 Task: Add an event with the title Second Coffee Meeting with Key Industry Influencer, date '2023/10/28', time 8:30 AM to 10:30 AMand add a description: The Trust Fall is a classic team-building exercise that aims to foster trust, communication, and collaboration among team members. The exercise typically involves one person falling backward, with their eyes closed, and trusting that their teammates will catch them and prevent them from hitting the ground.Select event color  Tomato . Add location for the event as: Geneva, Switzerland, logged in from the account softage.8@softage.netand send the event invitation to softage.1@softage.net and softage.2@softage.net. Set a reminder for the event Doesn't repeat
Action: Mouse moved to (61, 122)
Screenshot: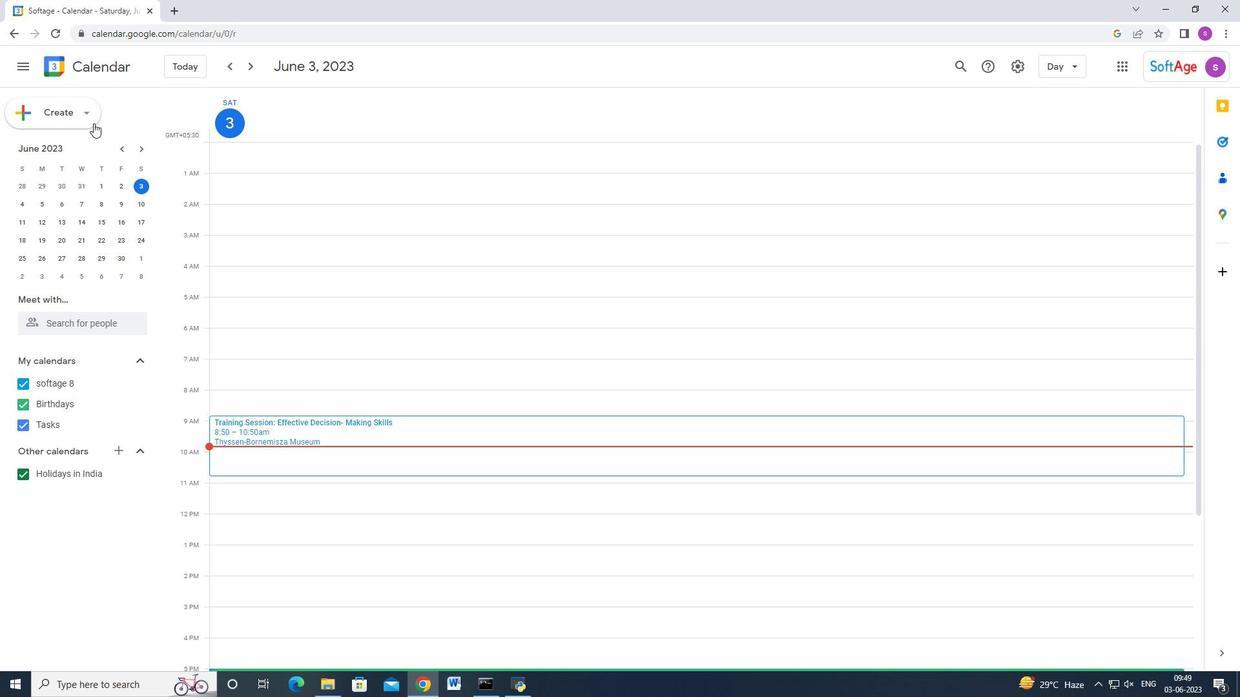 
Action: Mouse pressed left at (61, 122)
Screenshot: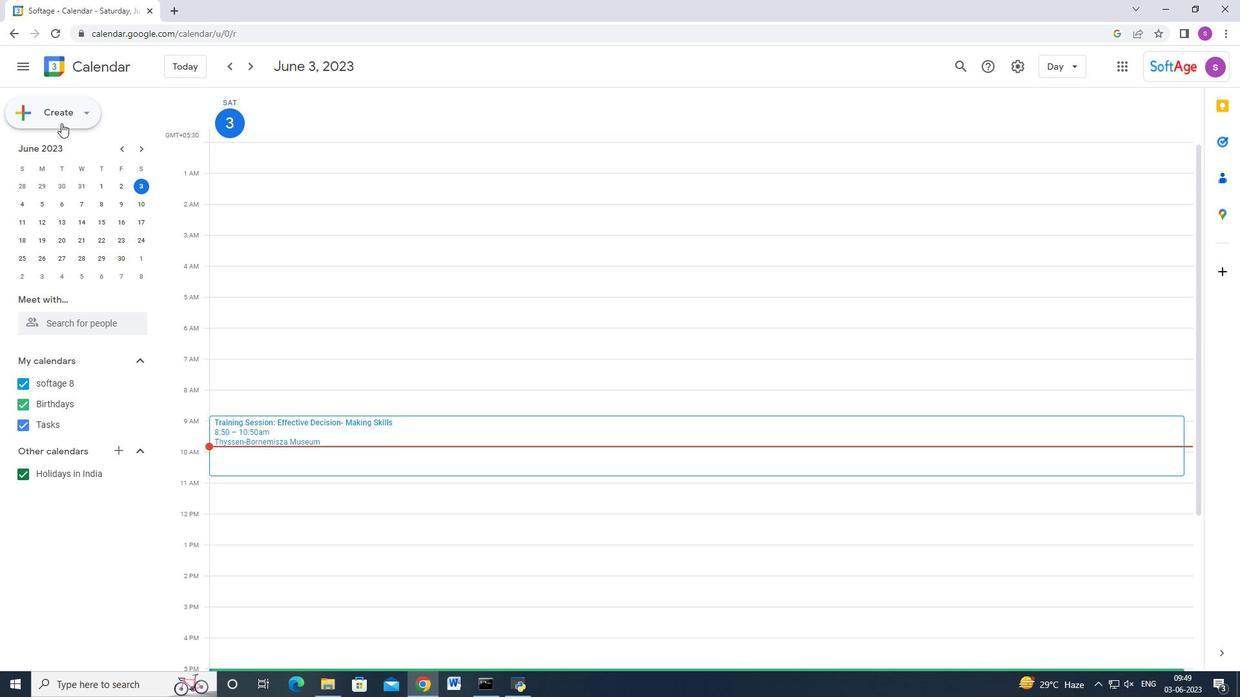 
Action: Mouse moved to (49, 141)
Screenshot: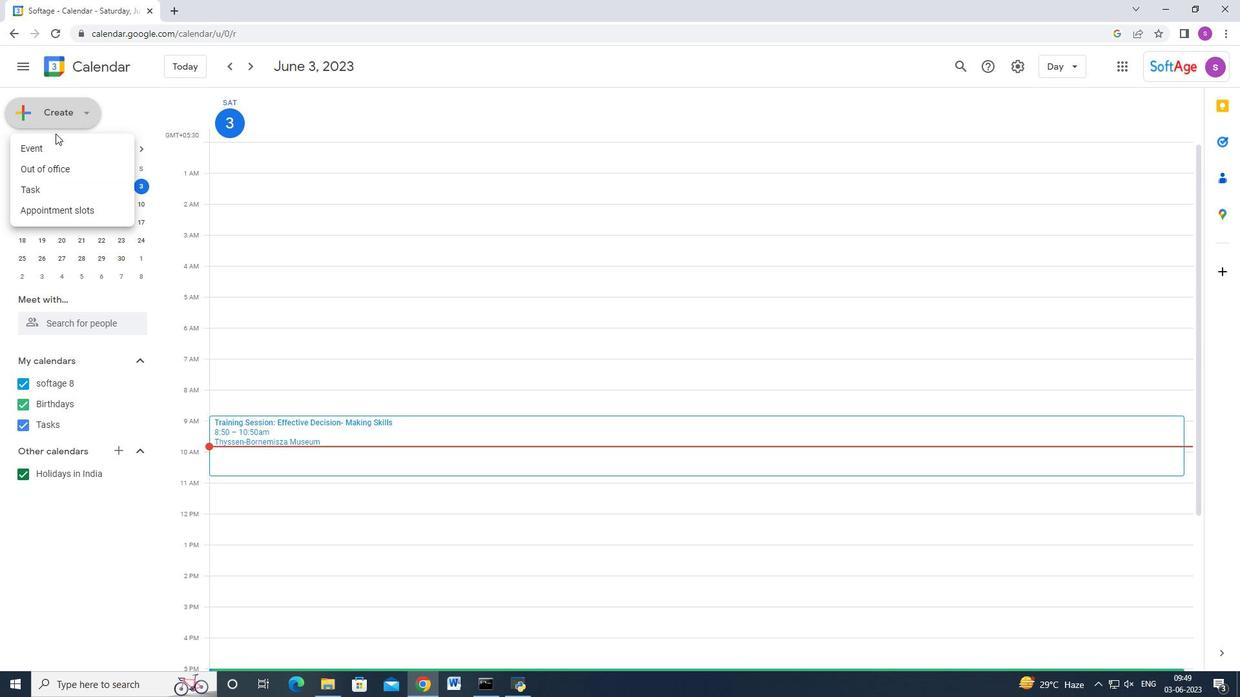 
Action: Mouse pressed left at (49, 141)
Screenshot: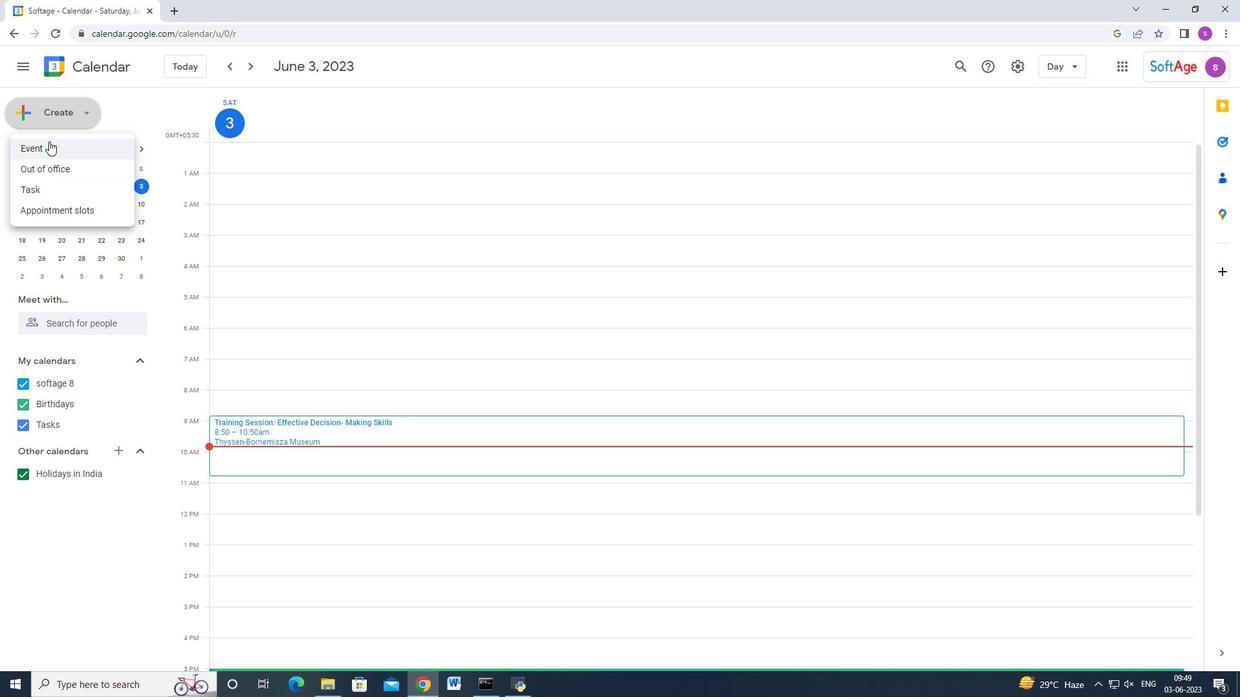 
Action: Mouse moved to (714, 512)
Screenshot: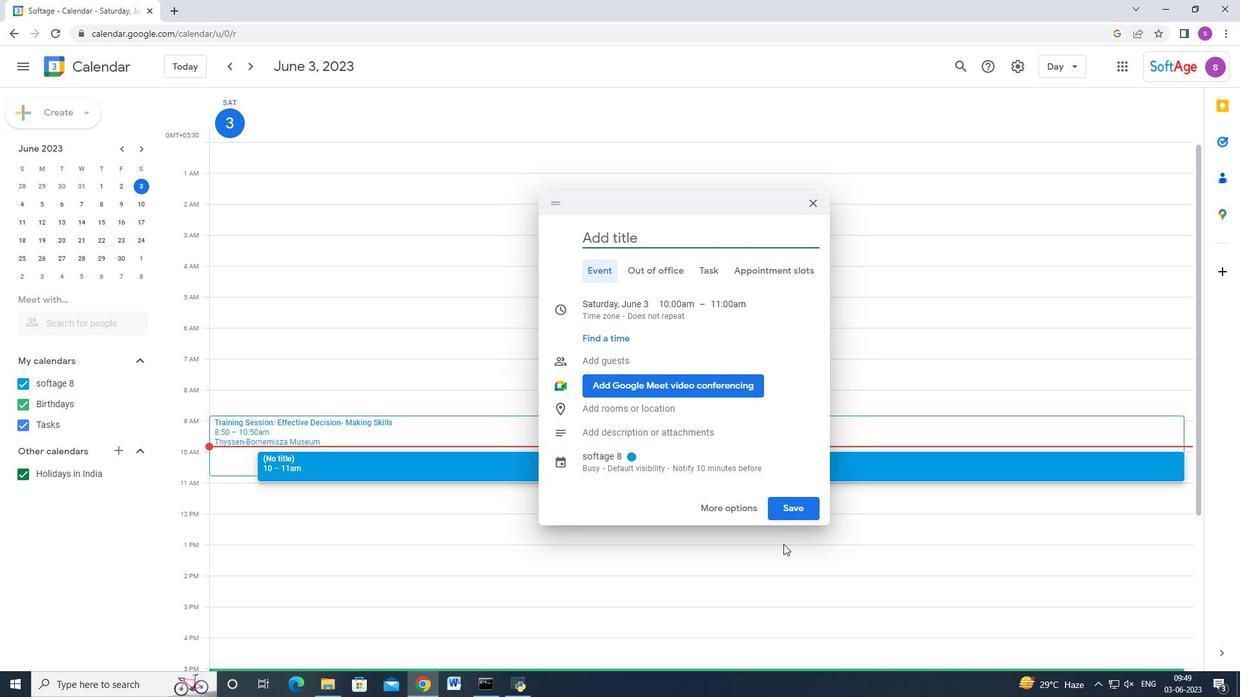 
Action: Mouse pressed left at (714, 512)
Screenshot: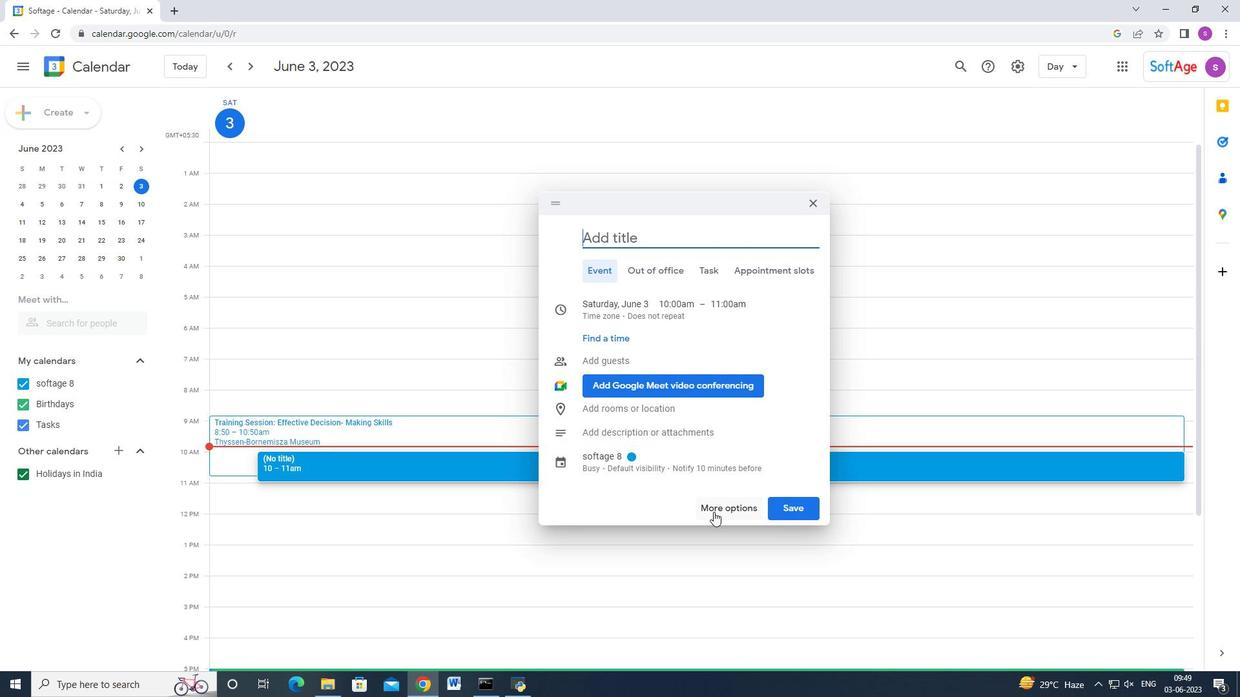 
Action: Mouse moved to (363, 51)
Screenshot: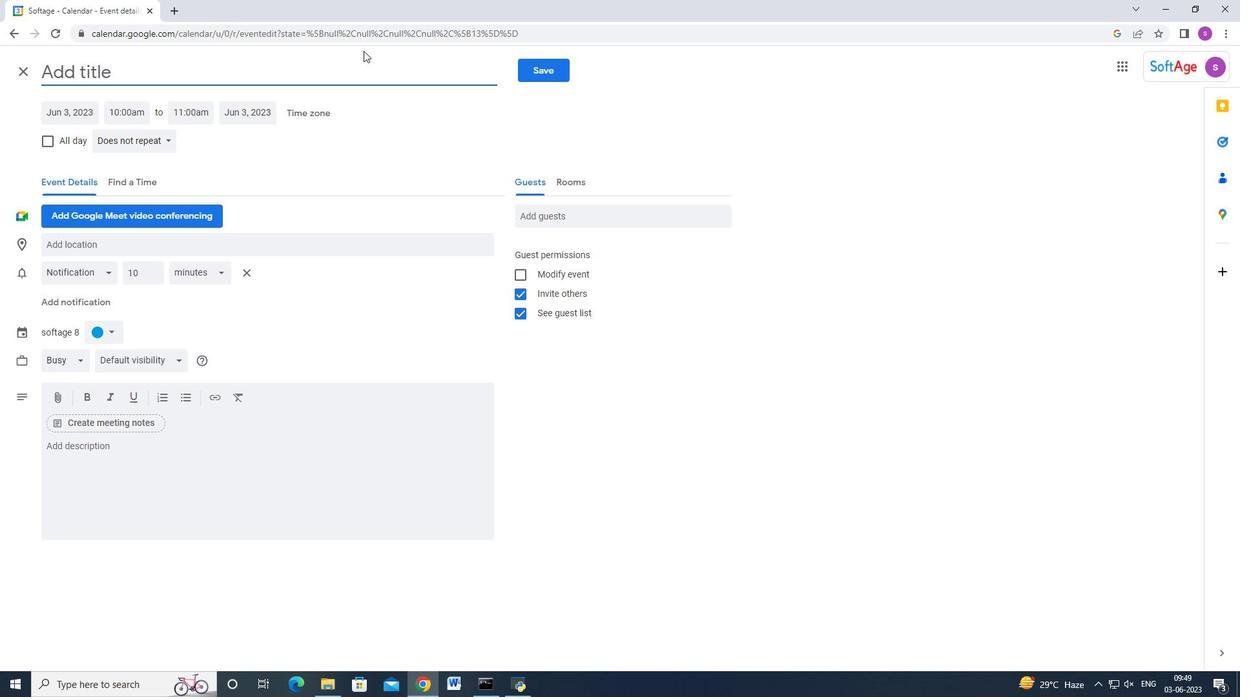 
Action: Key pressed <Key.shift_r>Second<Key.space><Key.shift>Coffee<Key.space><Key.shift>Meeting<Key.space>with<Key.space><Key.shift>Key<Key.space><Key.shift>Industry<Key.space><Key.shift>Influencer
Screenshot: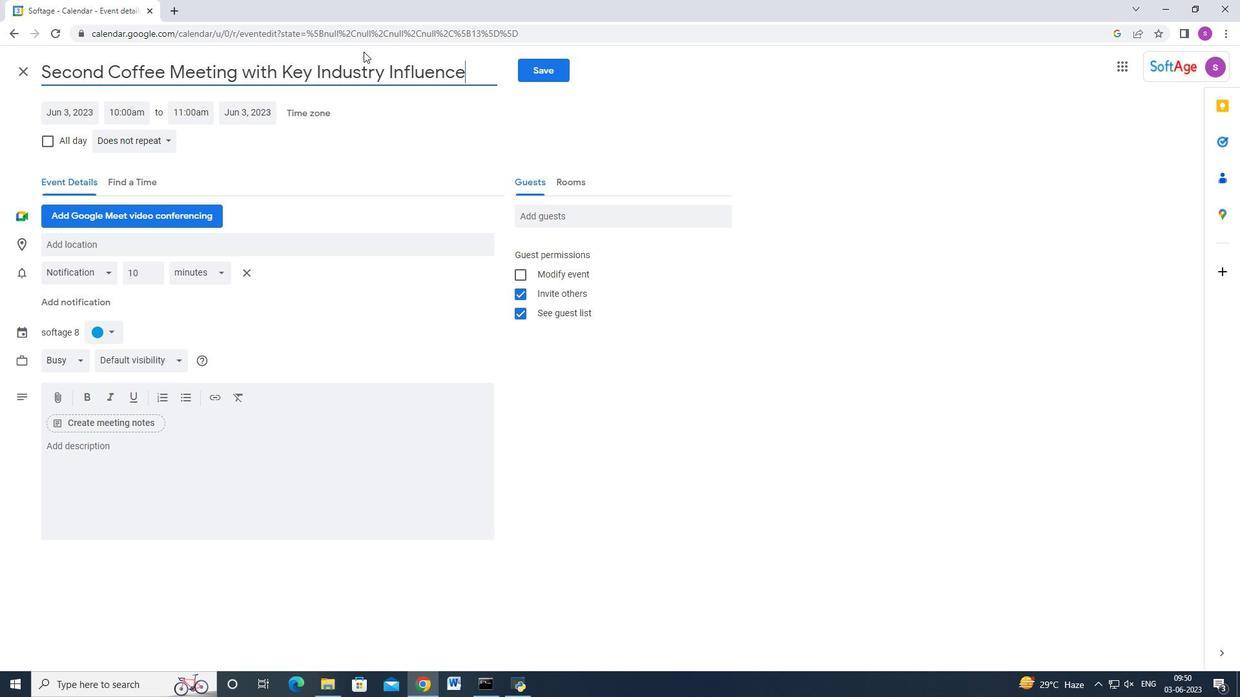 
Action: Mouse moved to (82, 113)
Screenshot: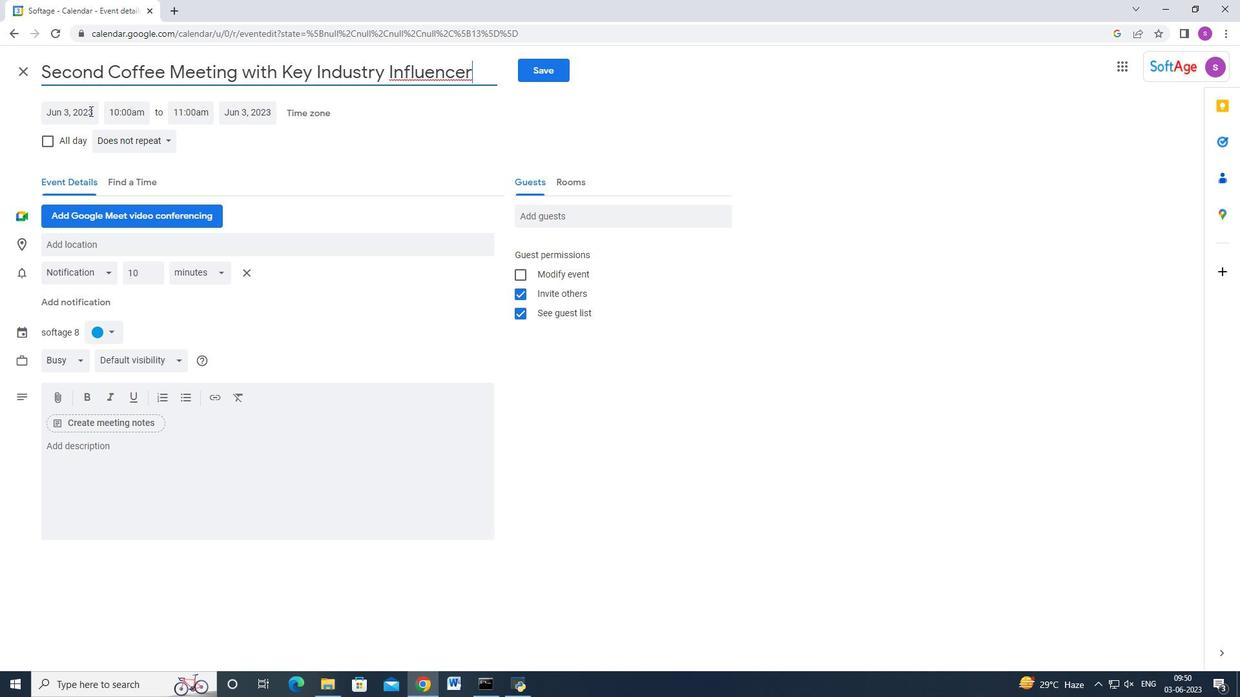 
Action: Mouse pressed left at (82, 113)
Screenshot: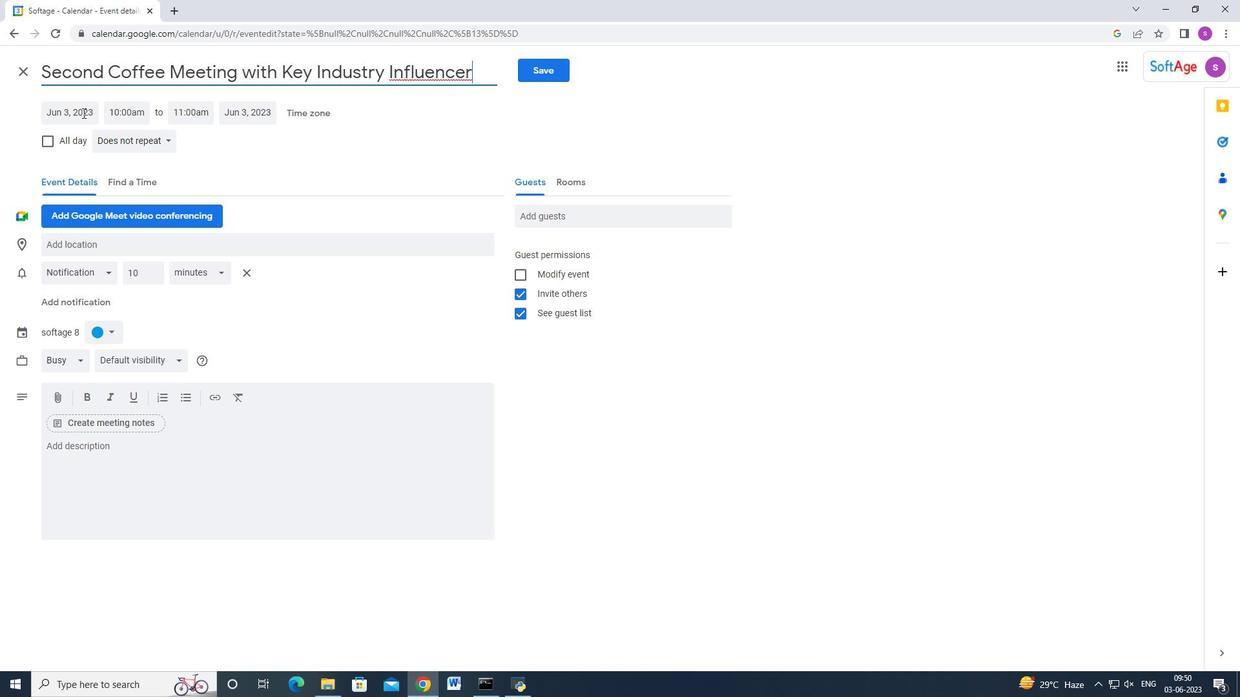 
Action: Mouse moved to (198, 143)
Screenshot: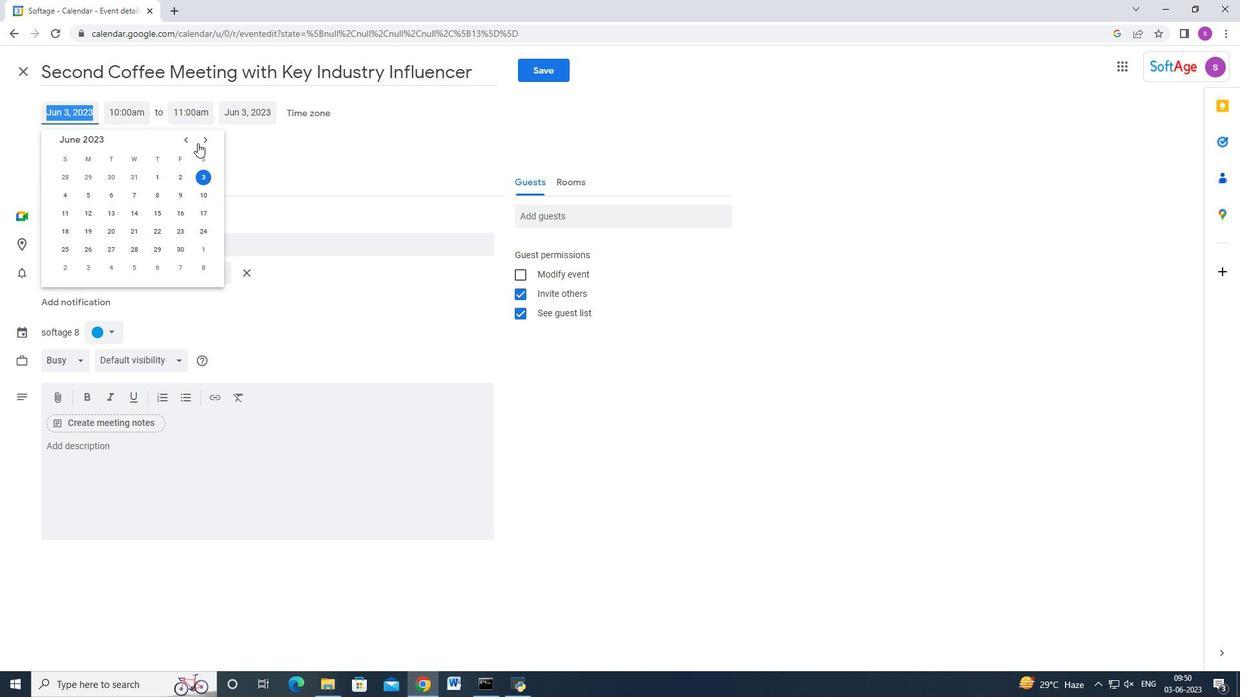 
Action: Mouse pressed left at (198, 143)
Screenshot: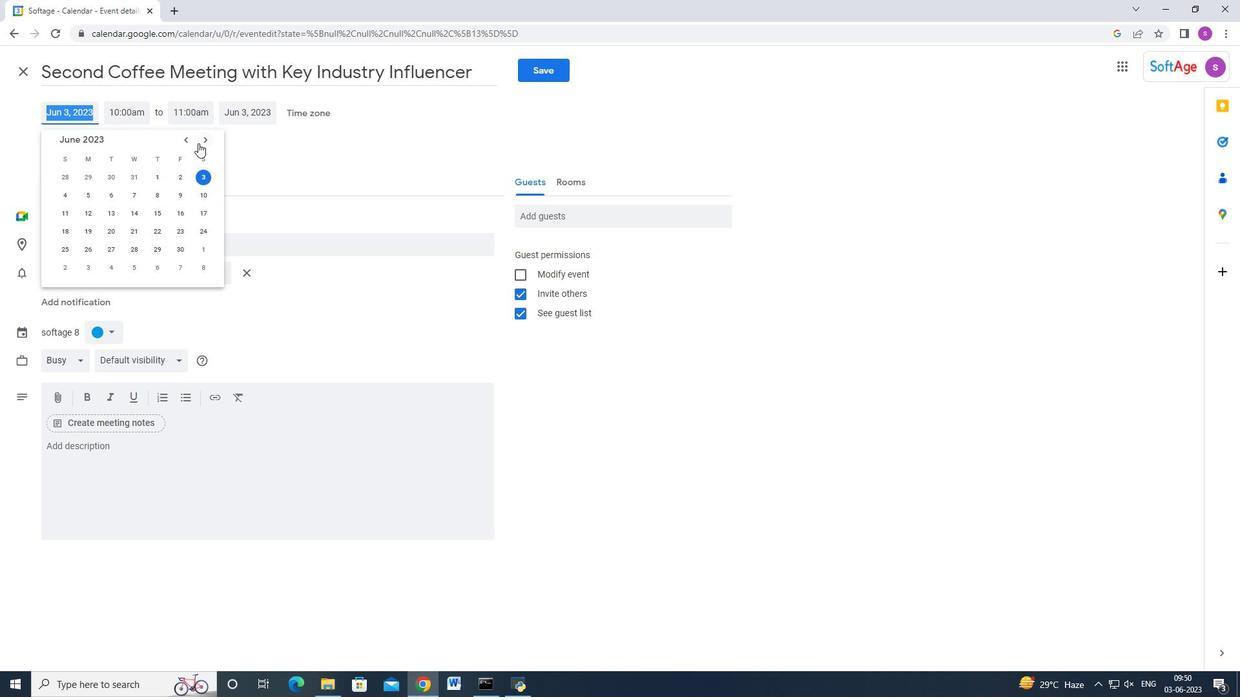 
Action: Mouse moved to (199, 143)
Screenshot: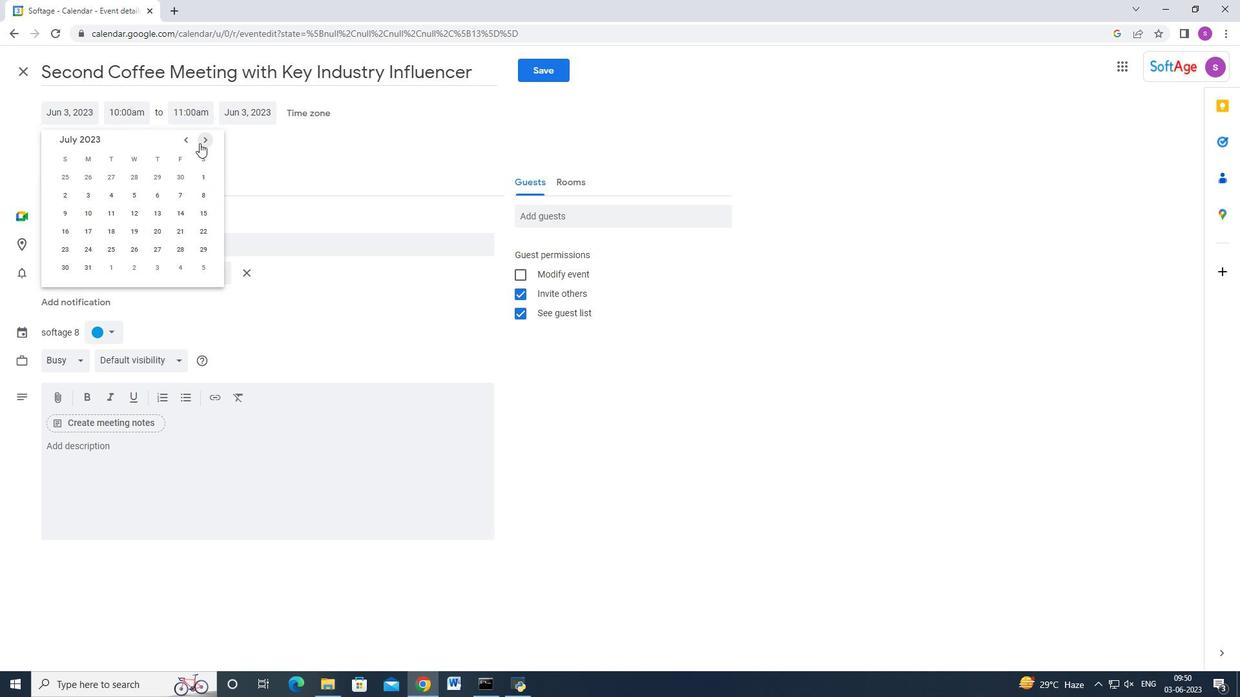 
Action: Mouse pressed left at (199, 143)
Screenshot: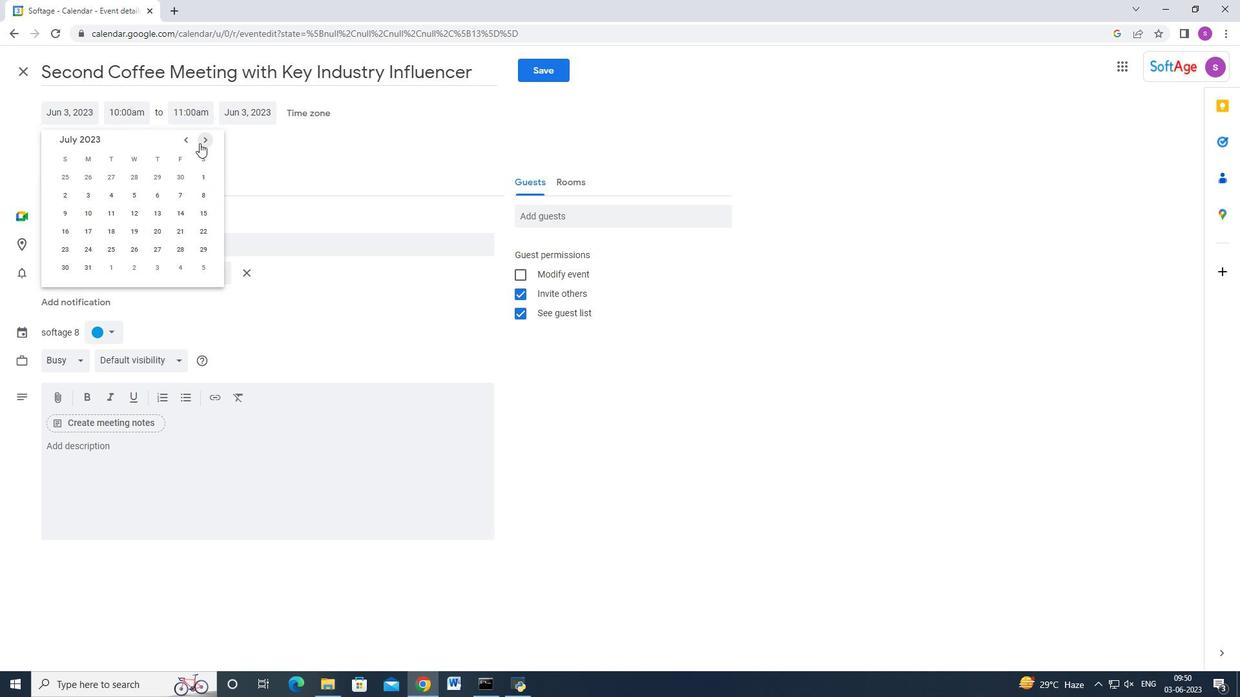 
Action: Mouse moved to (200, 143)
Screenshot: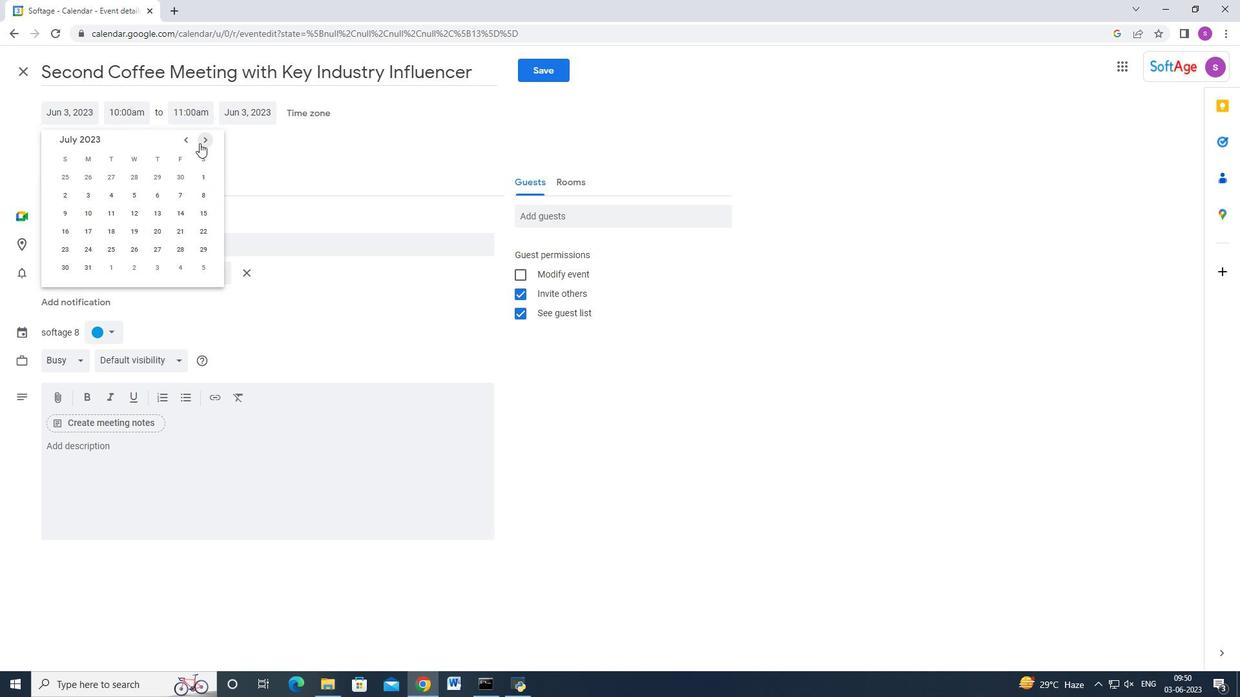 
Action: Mouse pressed left at (200, 143)
Screenshot: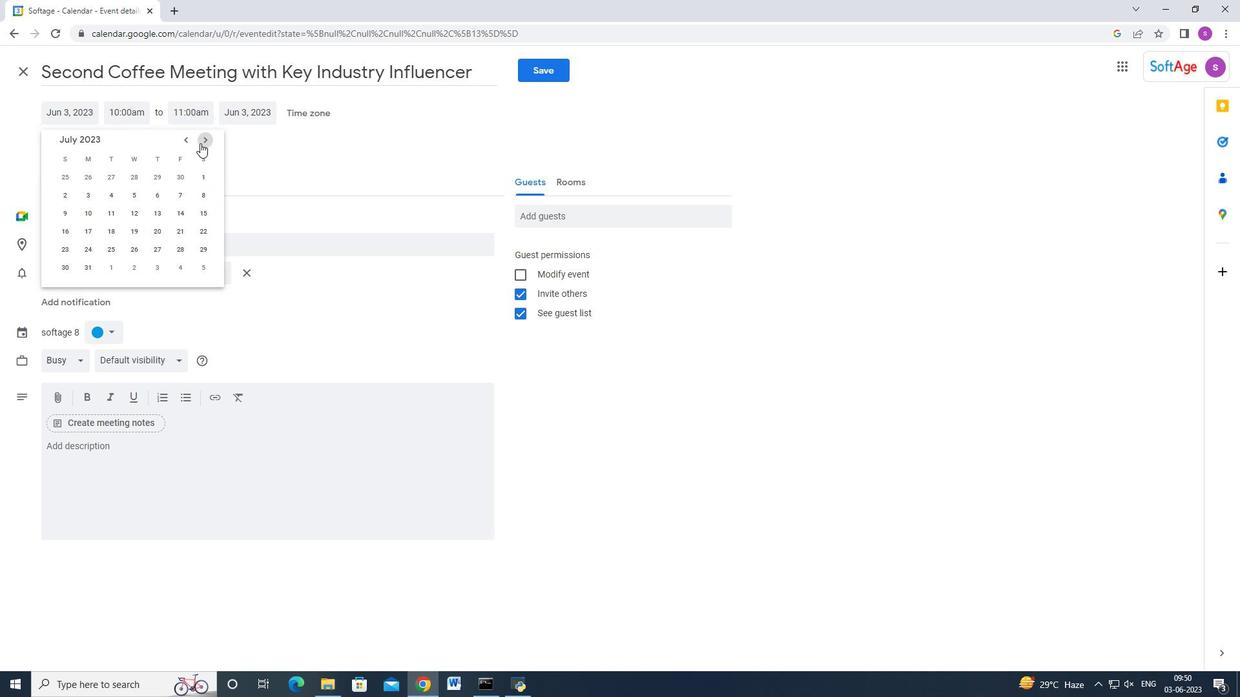 
Action: Mouse pressed left at (200, 143)
Screenshot: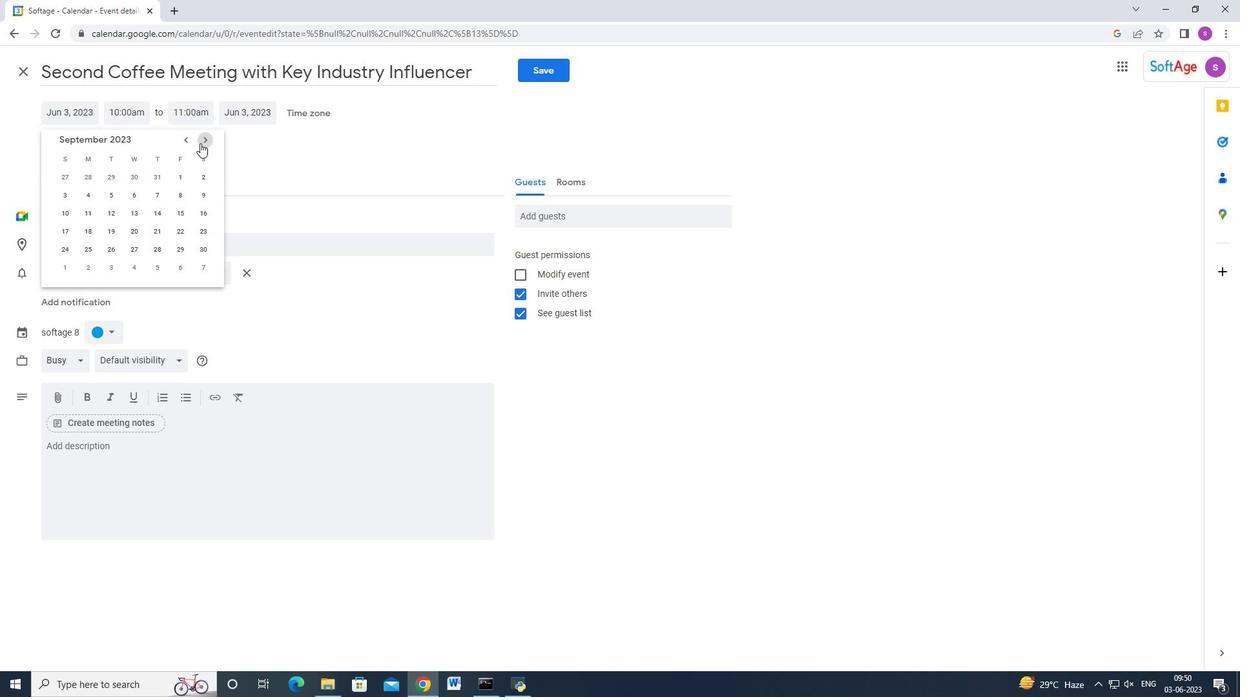
Action: Mouse moved to (209, 228)
Screenshot: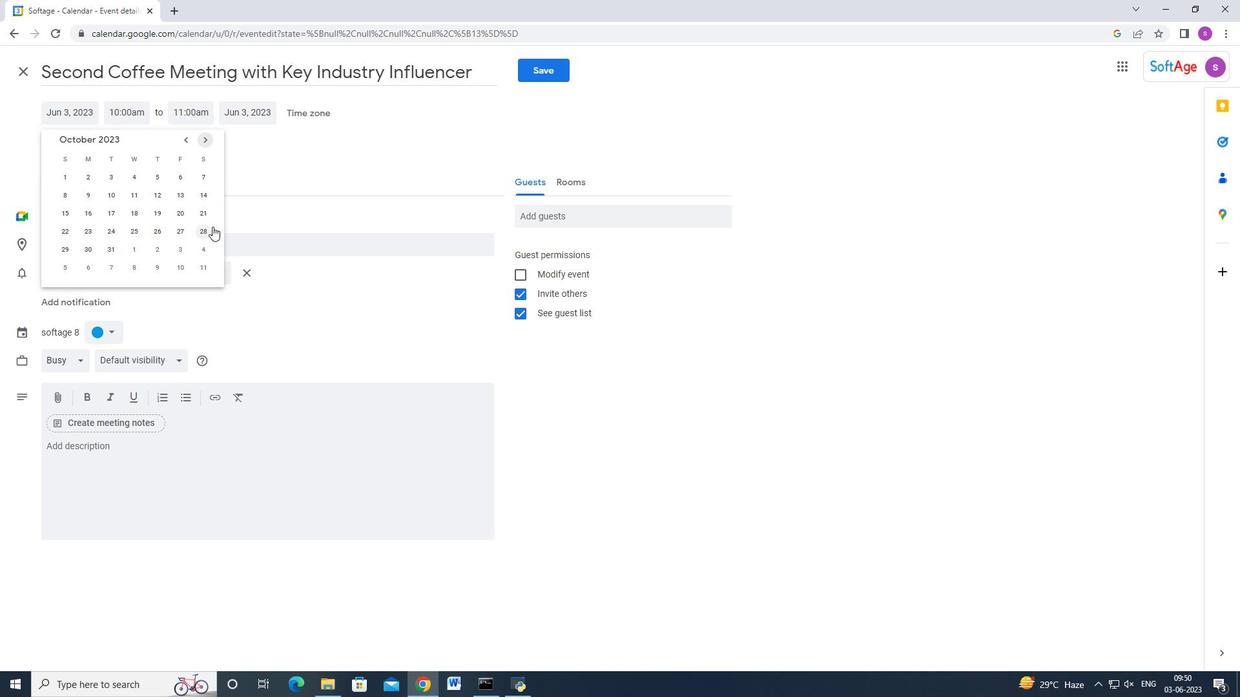 
Action: Mouse pressed left at (209, 228)
Screenshot: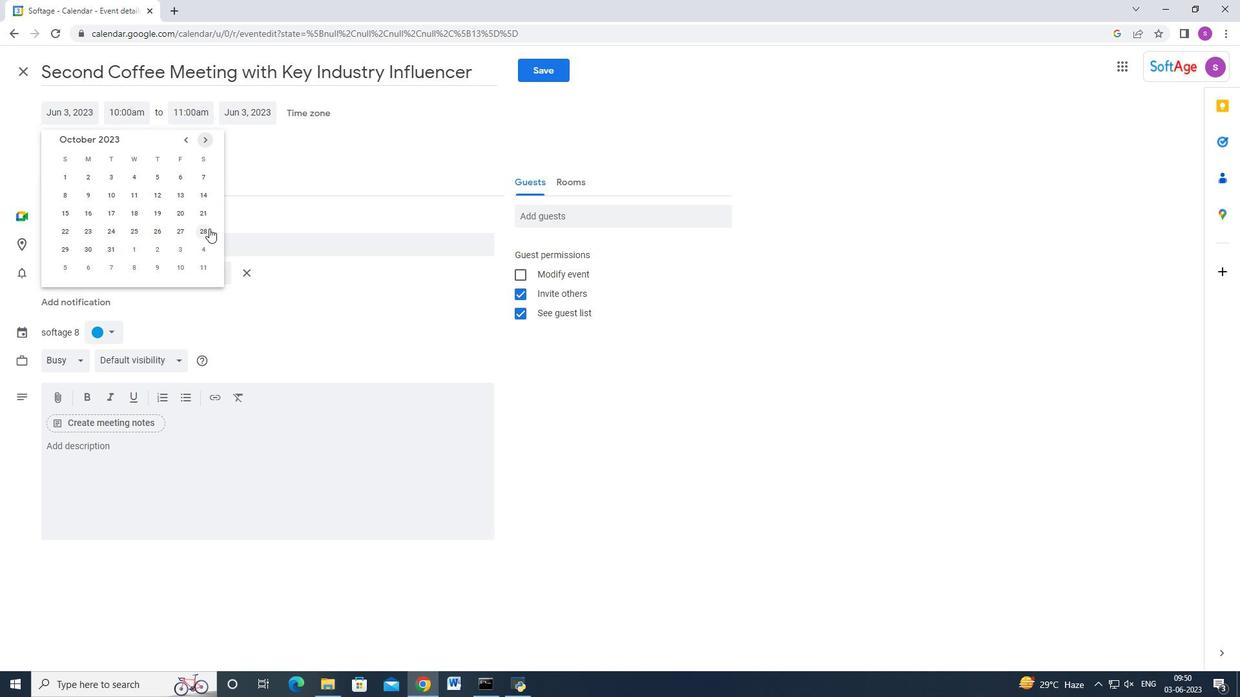 
Action: Mouse moved to (137, 113)
Screenshot: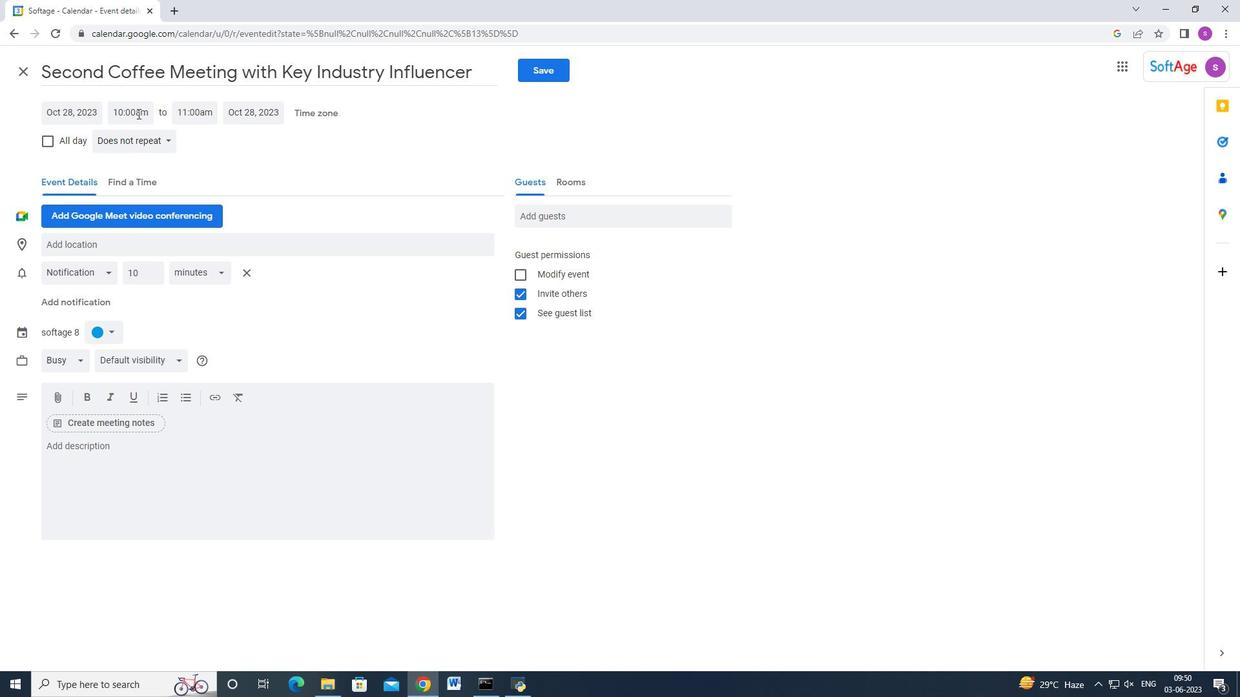 
Action: Mouse pressed left at (137, 113)
Screenshot: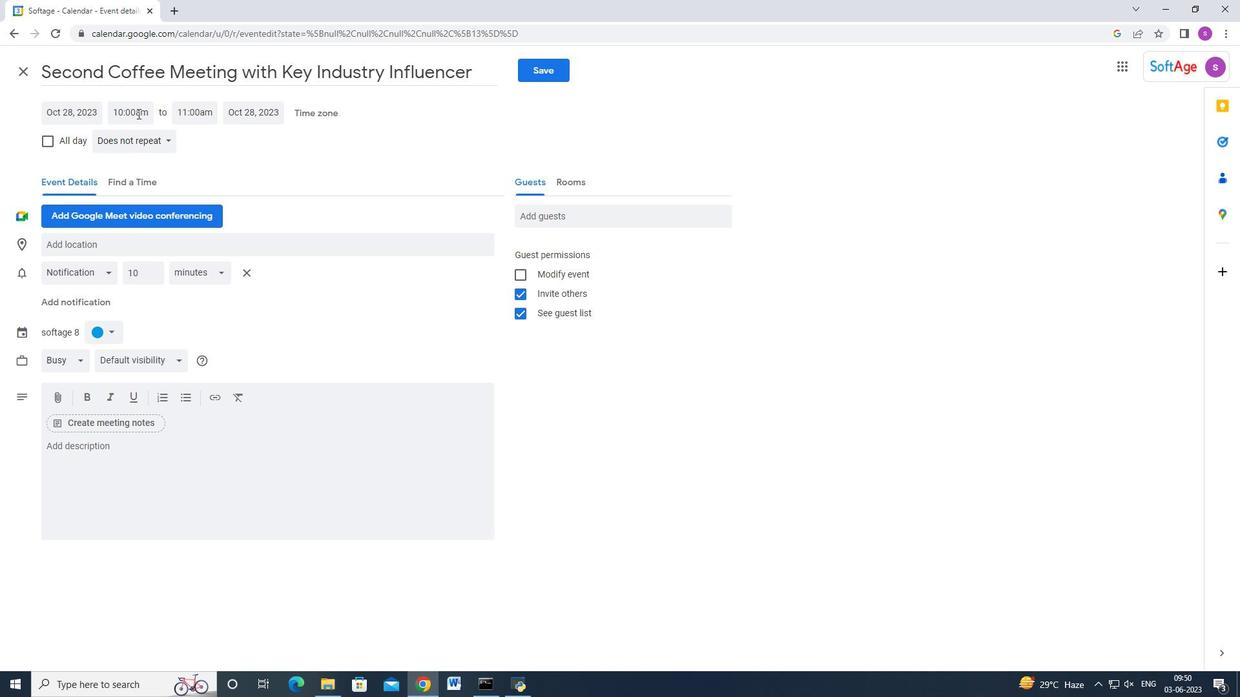 
Action: Key pressed 8<Key.shift>:40<Key.backspace><Key.backspace>30am<Key.enter><Key.tab>10<Key.shift>:40<Key.backspace><Key.backspace>30am<Key.enter>
Screenshot: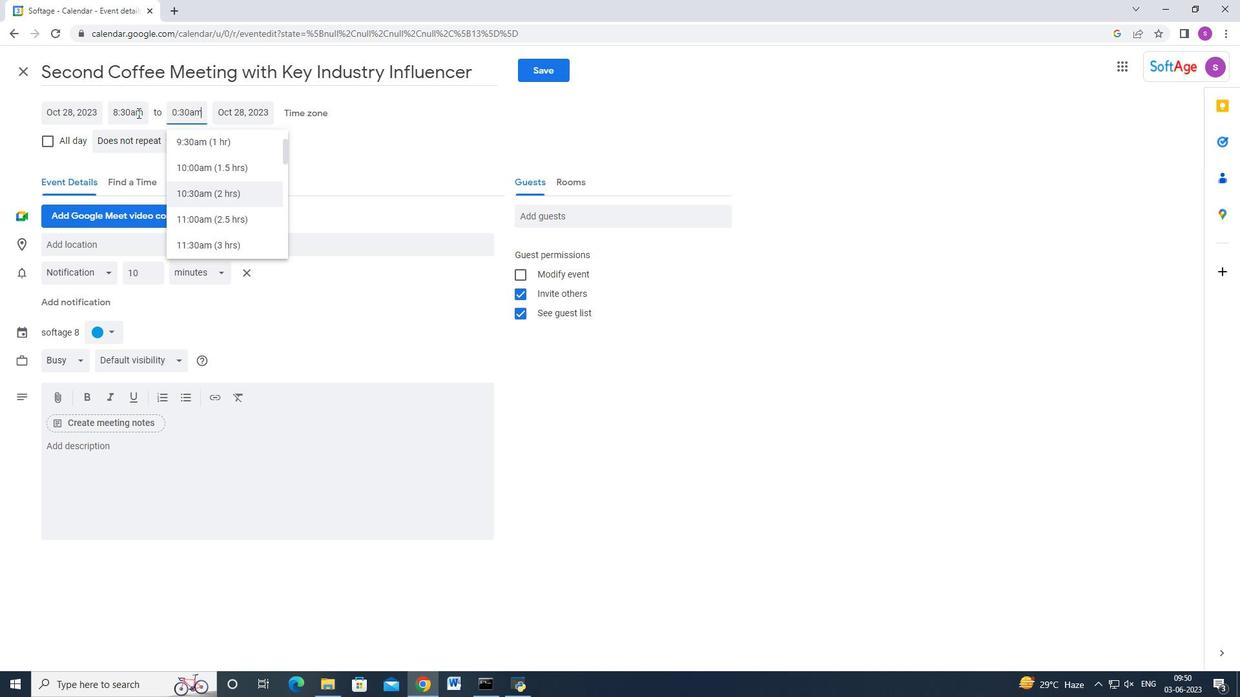 
Action: Mouse moved to (199, 450)
Screenshot: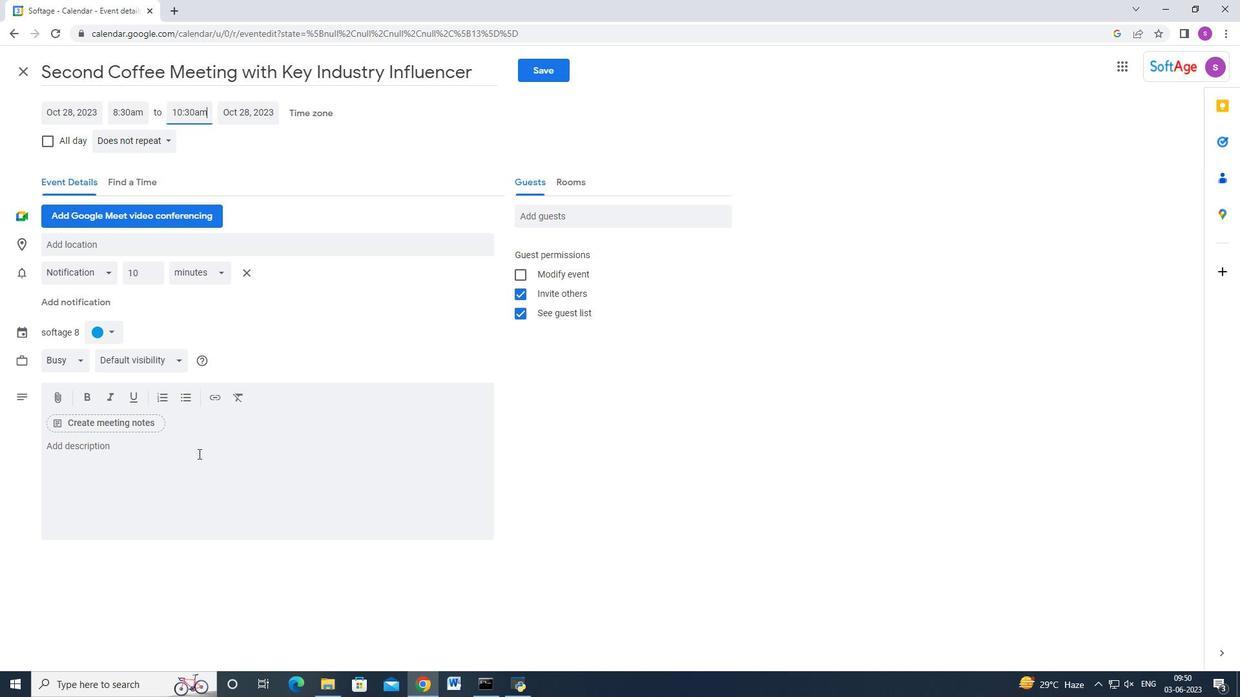 
Action: Mouse pressed left at (199, 450)
Screenshot: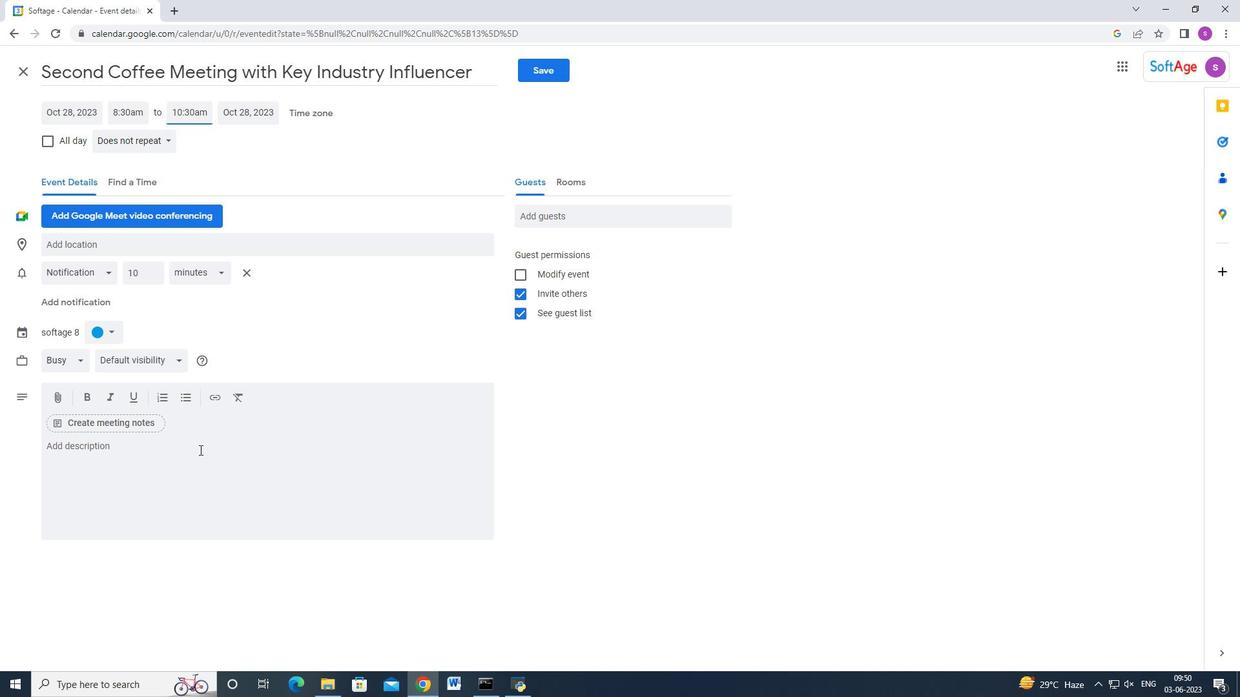 
Action: Key pressed <Key.shift>The<Key.space><Key.shift>Trust<Key.space><Key.shift><Key.shift>G<Key.backspace><Key.shift>Fall<Key.space>is<Key.space>a<Key.space>classic<Key.space>team-building<Key.space>exercise<Key.space>that<Key.space>aims<Key.space>to<Key.space>foster<Key.space>trust,<Key.space>communication,<Key.space>and<Key.space>collaboration<Key.space>among<Key.space>team<Key.space>members.<Key.space><Key.shift>th<Key.backspace><Key.backspace><Key.shift><Key.shift><Key.shift><Key.shift><Key.shift><Key.shift><Key.shift><Key.shift><Key.shift><Key.shift><Key.shift><Key.shift><Key.shift><Key.shift><Key.shift><Key.shift><Key.shift><Key.shift><Key.shift><Key.shift>The<Key.space>exercise<Key.space>typically<Key.space>involves<Key.space>one<Key.space>person<Key.space>falling<Key.space>backward,<Key.space>with<Key.space>their<Key.space>eyes<Key.space>closed,<Key.space>and<Key.space>trusting<Key.space>that<Key.space>their<Key.space>teama<Key.backspace>mates<Key.space>will<Key.space>catch<Key.space>them<Key.space>and<Key.space>prevent<Key.space>them<Key.space>from<Key.space>hitting<Key.space>the<Key.space>ground.<Key.space>
Screenshot: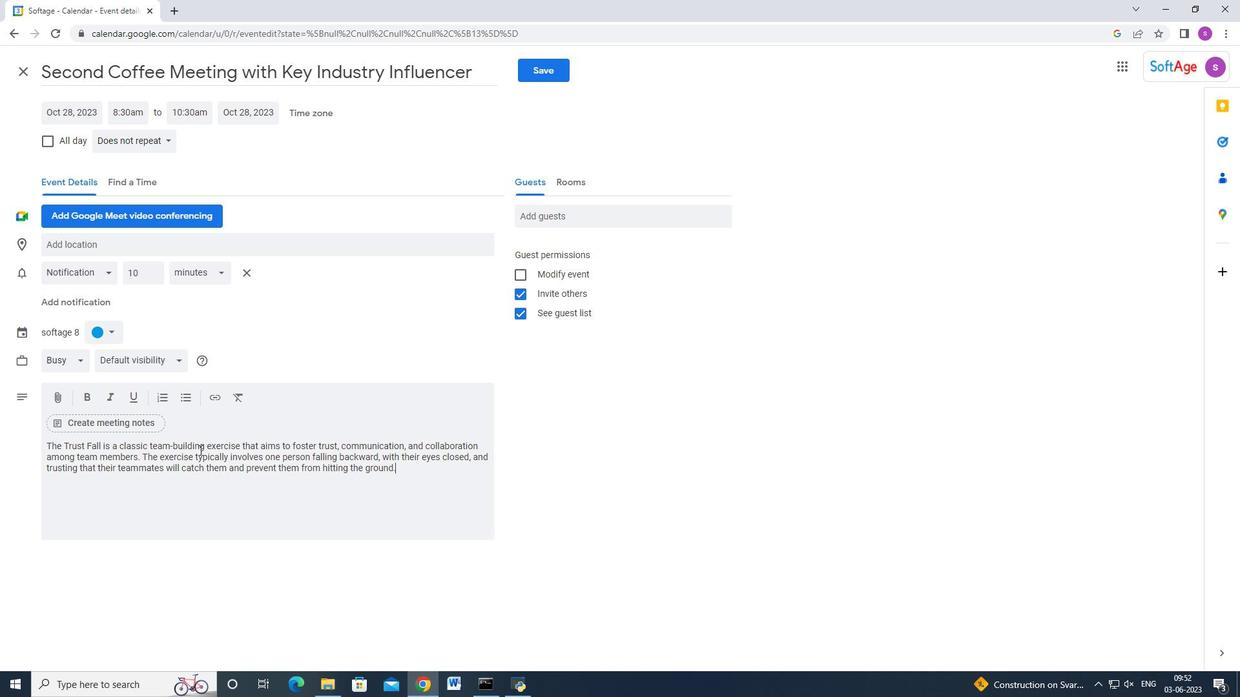 
Action: Mouse moved to (99, 337)
Screenshot: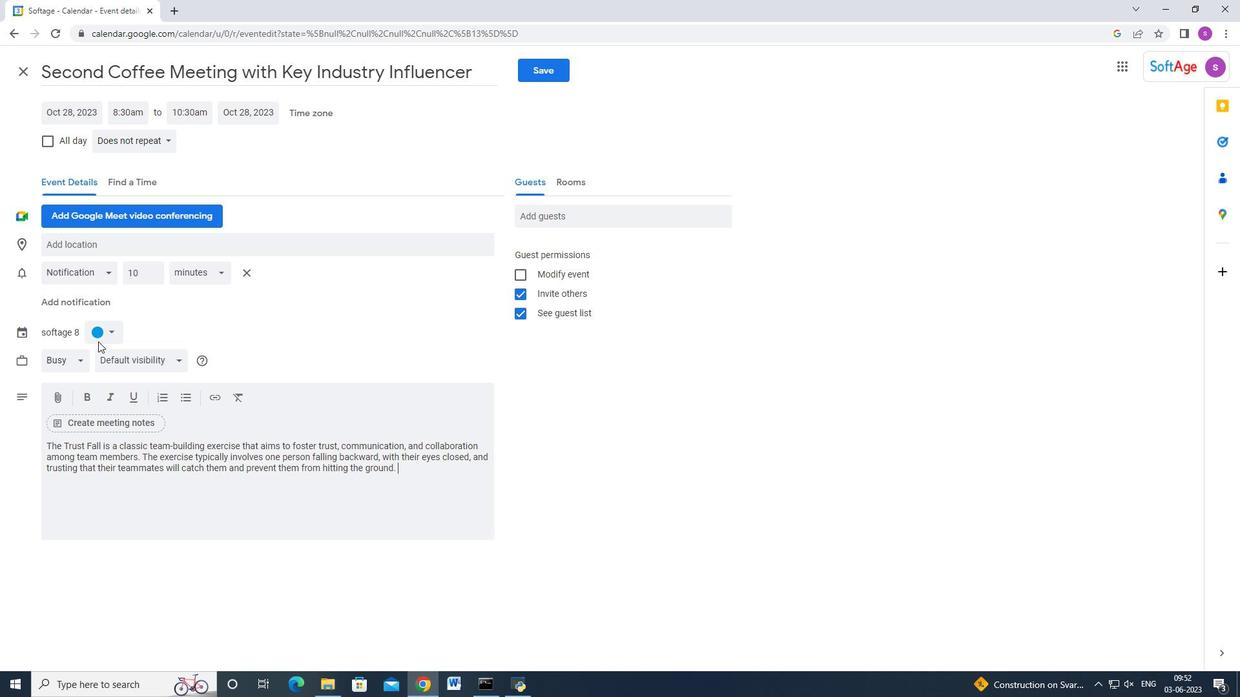 
Action: Mouse pressed left at (99, 337)
Screenshot: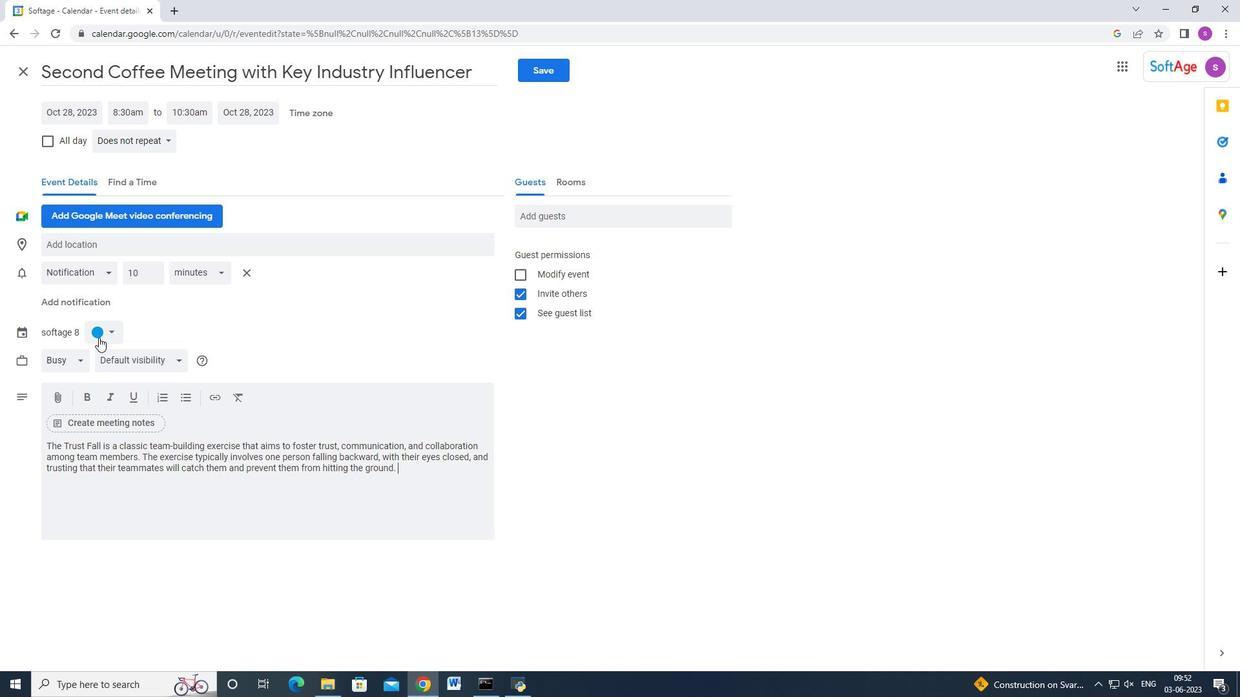 
Action: Mouse moved to (98, 332)
Screenshot: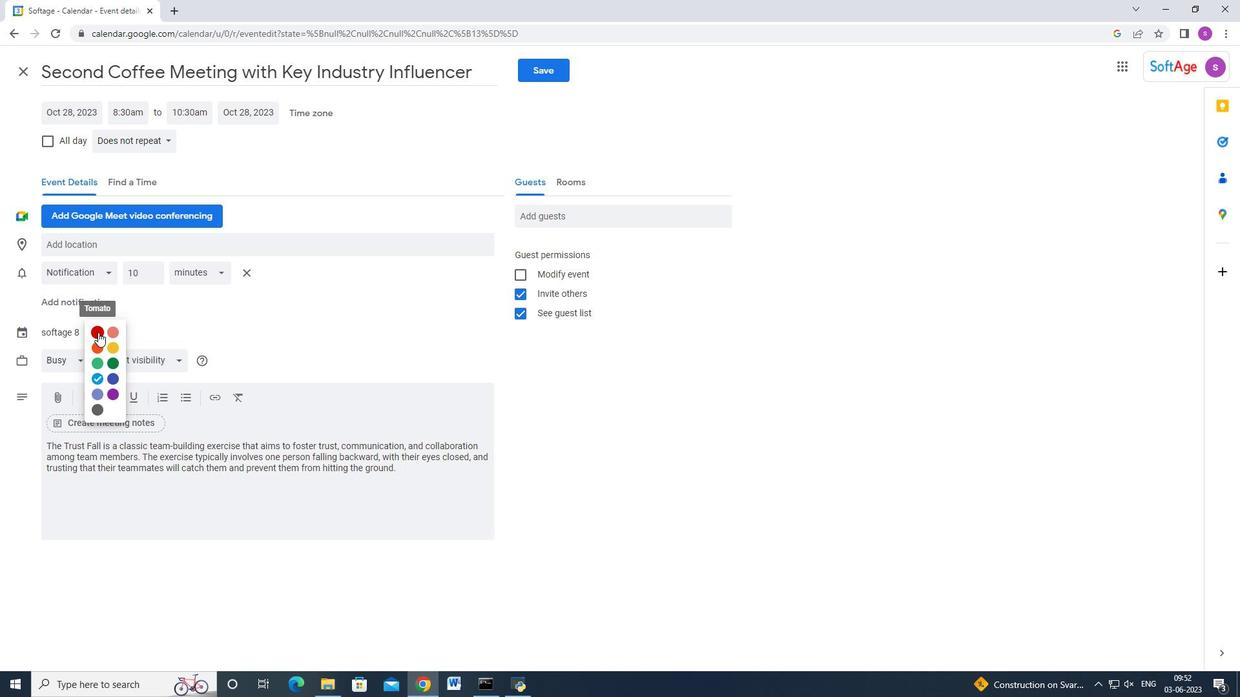 
Action: Mouse pressed left at (98, 332)
Screenshot: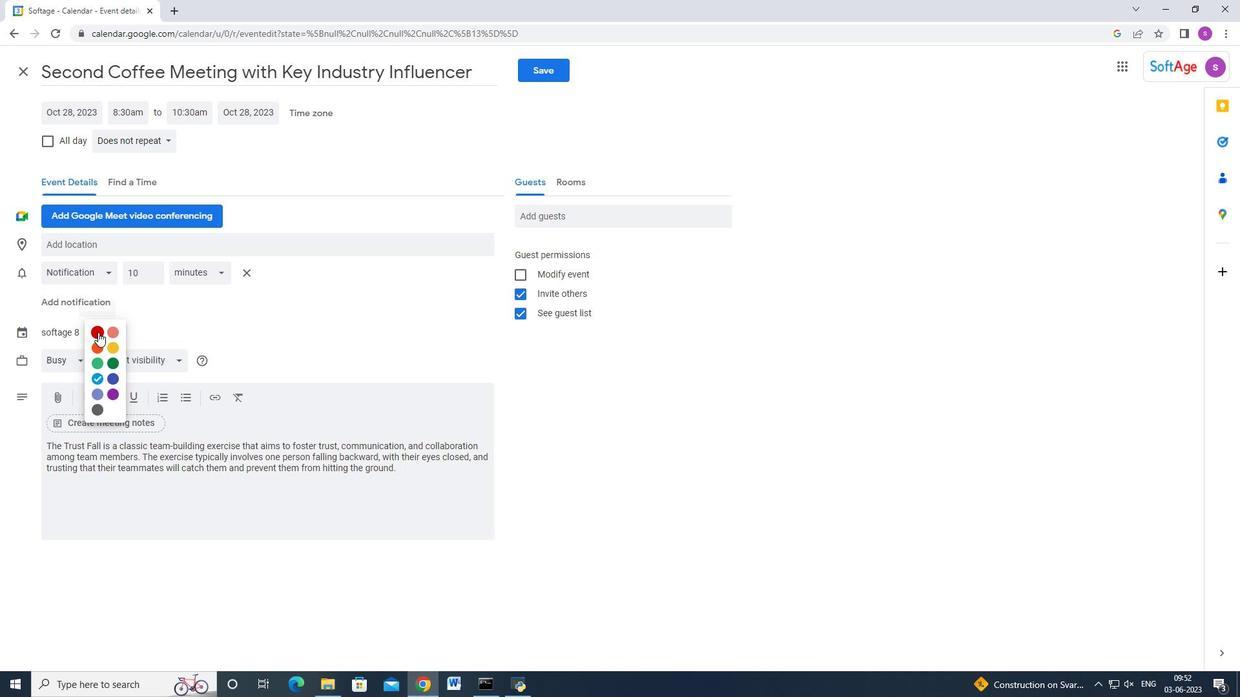
Action: Mouse moved to (347, 249)
Screenshot: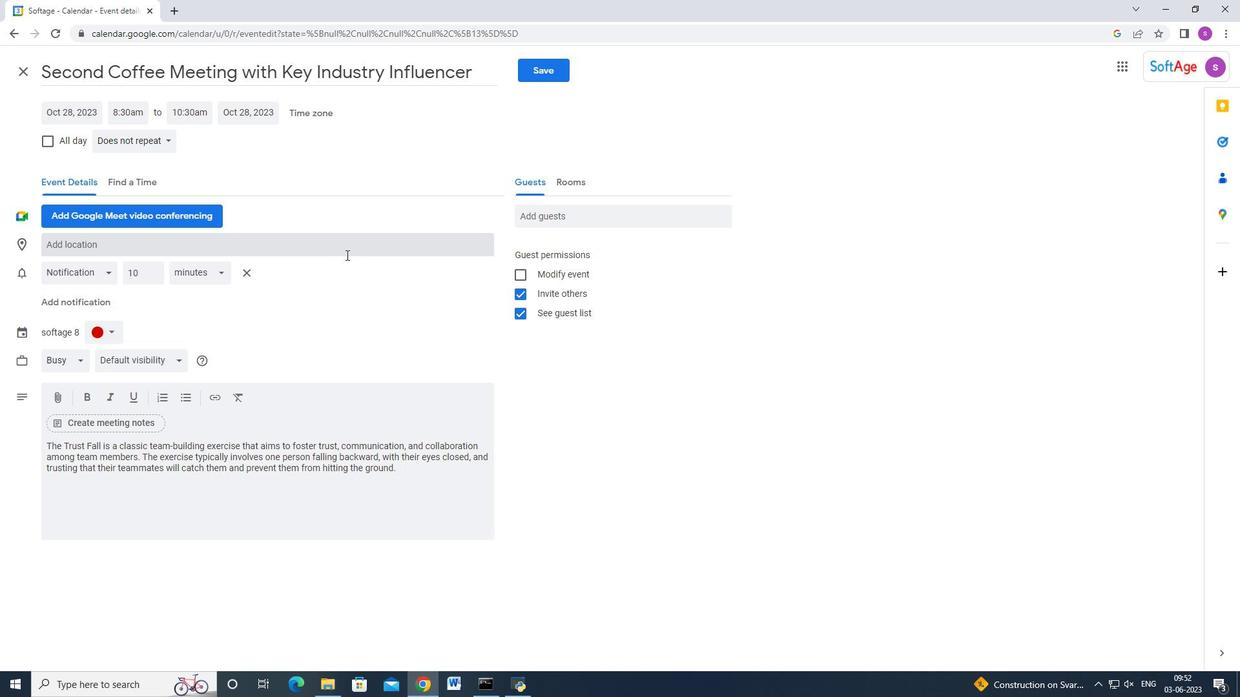 
Action: Mouse pressed left at (347, 249)
Screenshot: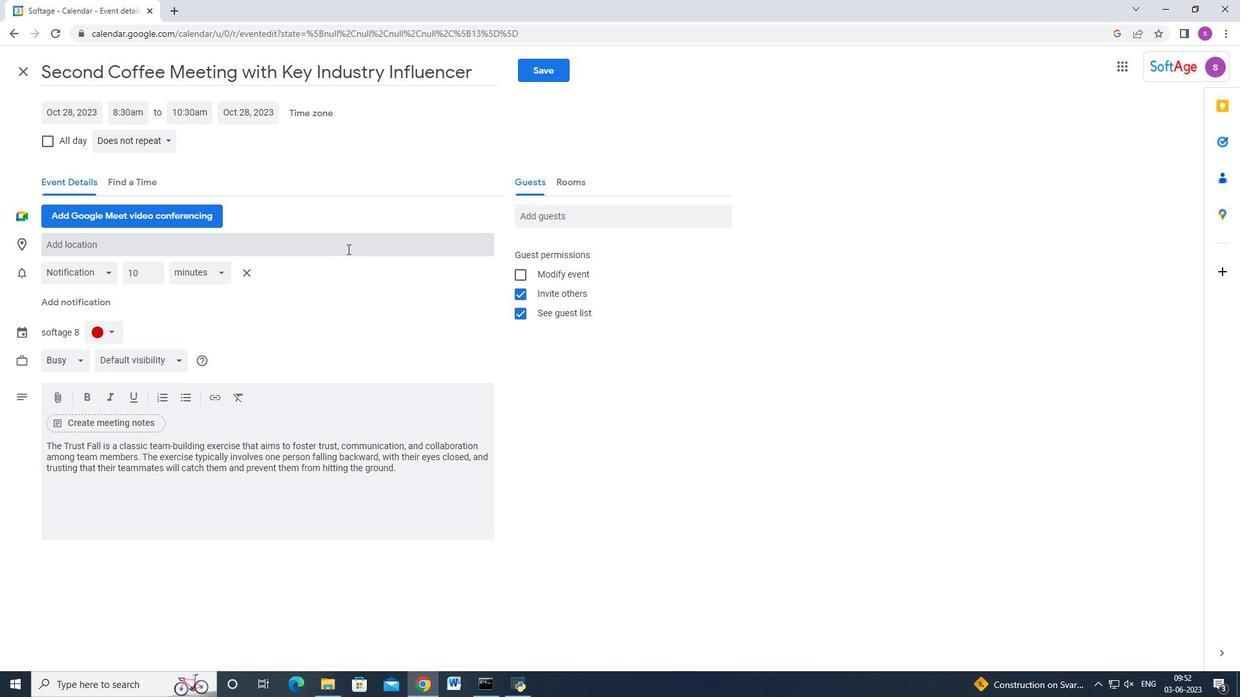 
Action: Key pressed <Key.shift_r>Geneva,<Key.space><Key.shift_r>Switzerland
Screenshot: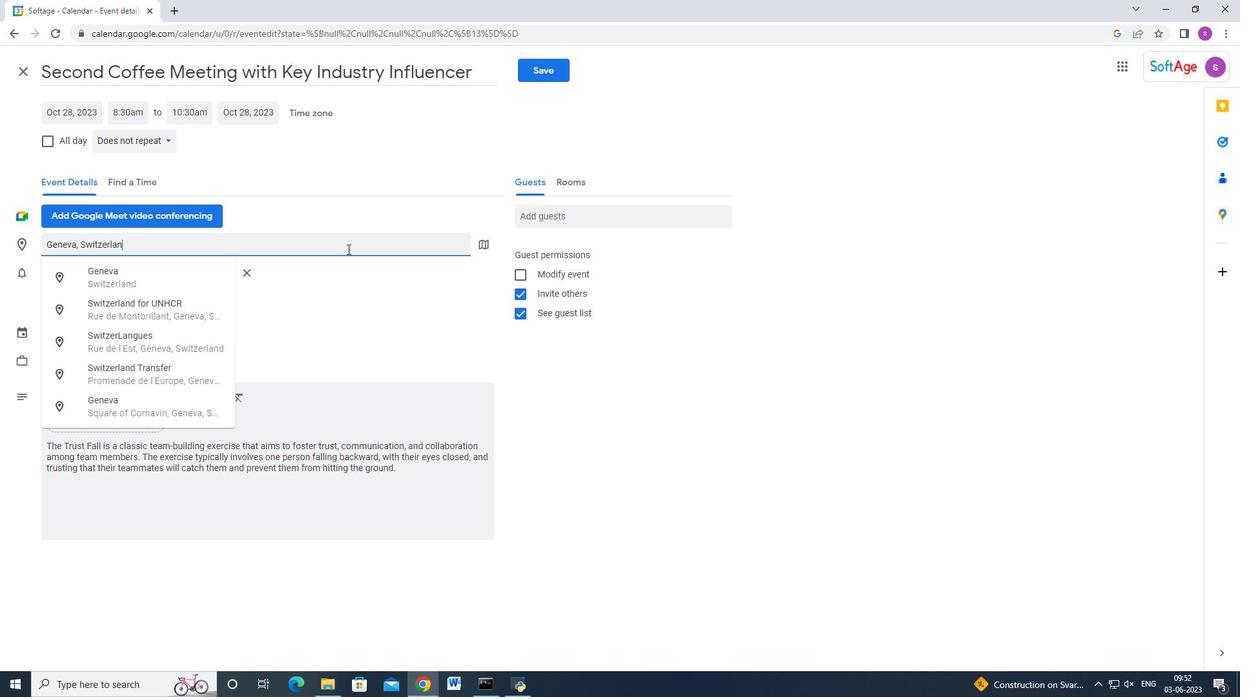 
Action: Mouse moved to (154, 285)
Screenshot: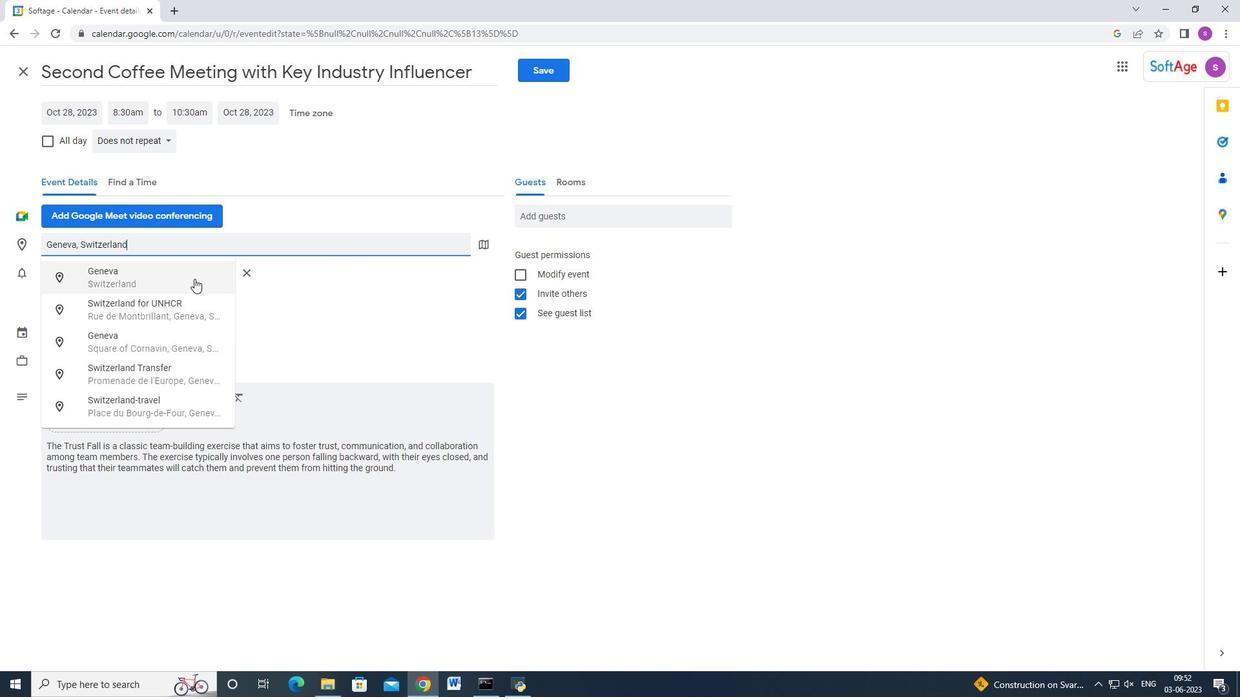 
Action: Mouse pressed left at (154, 285)
Screenshot: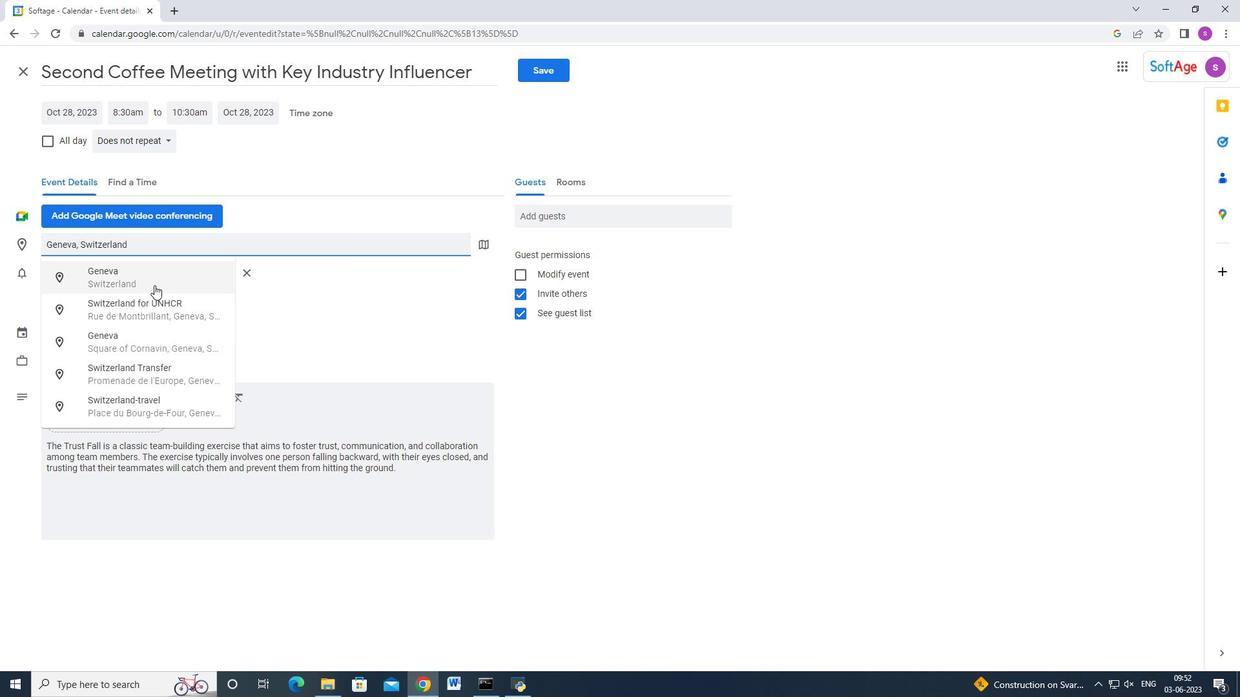 
Action: Mouse moved to (566, 212)
Screenshot: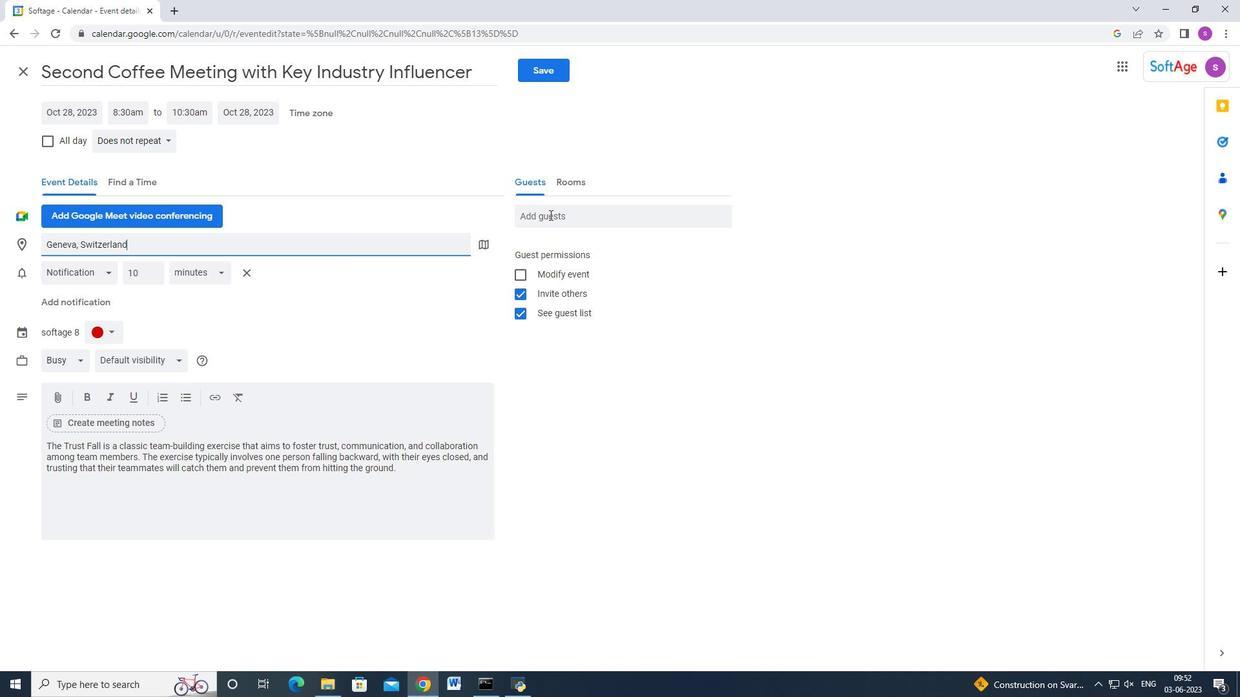 
Action: Mouse pressed left at (566, 212)
Screenshot: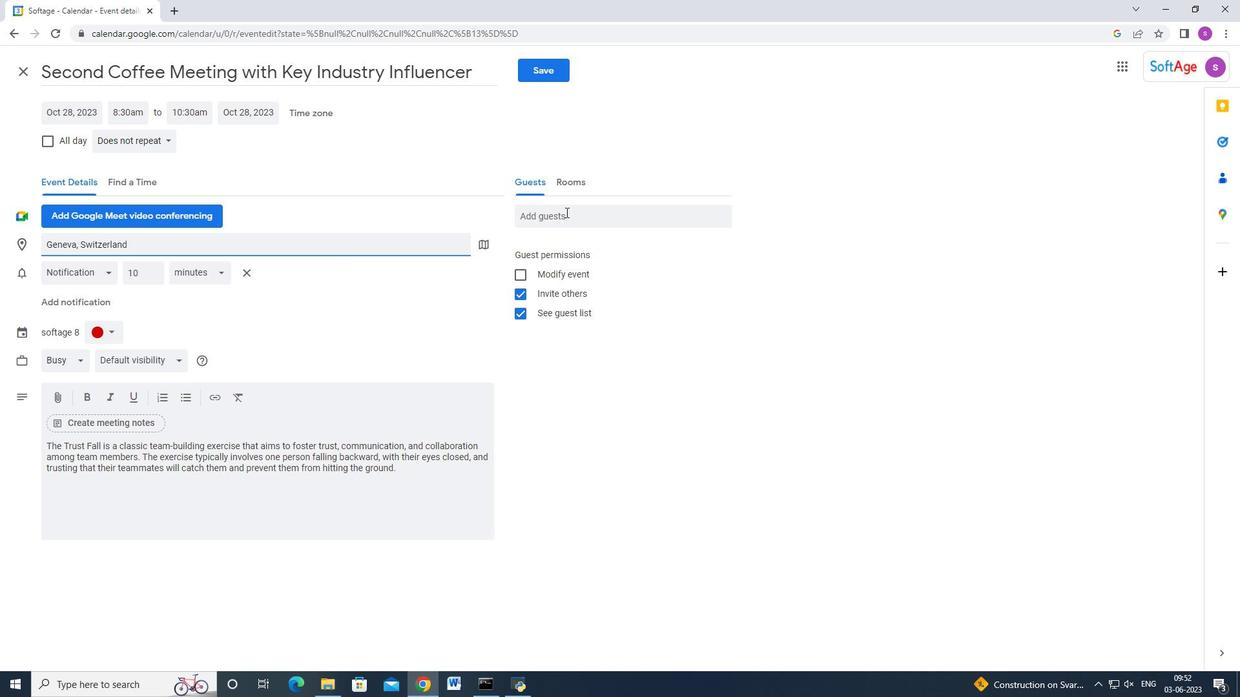 
Action: Key pressed softage.1<Key.shift_r>@softage.net<Key.enter>softage.2<Key.shift_r>@softage.net<Key.enter>
Screenshot: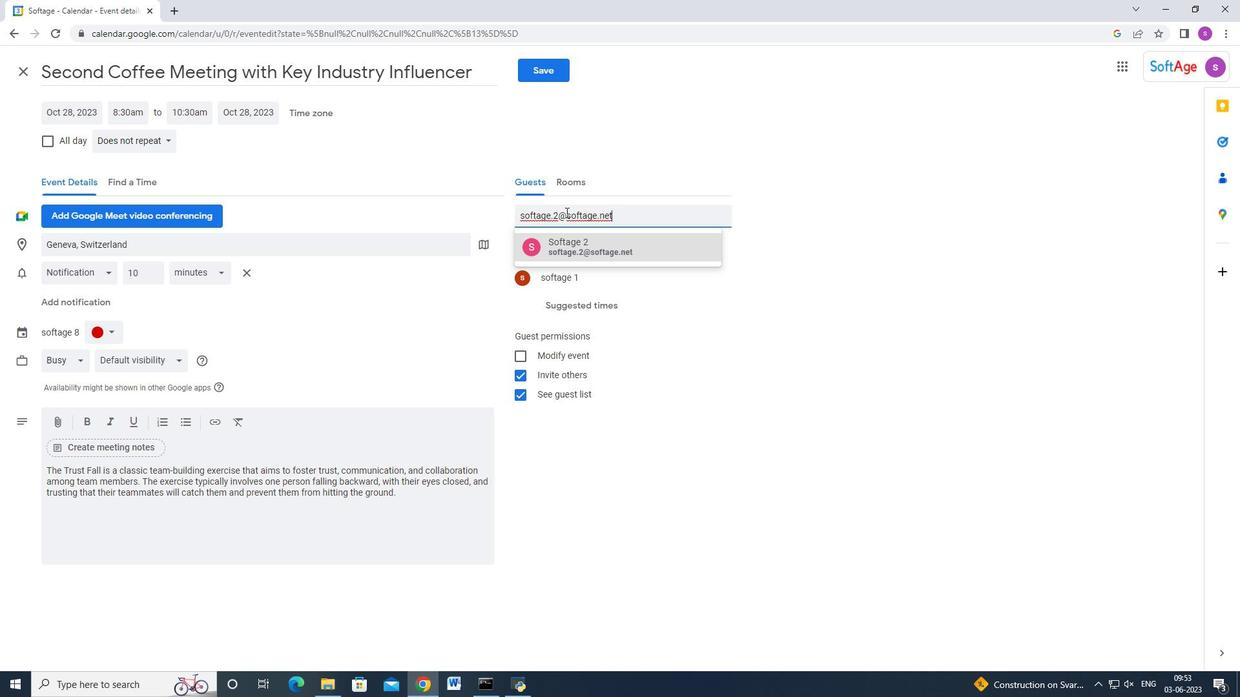 
Action: Mouse moved to (342, 372)
Screenshot: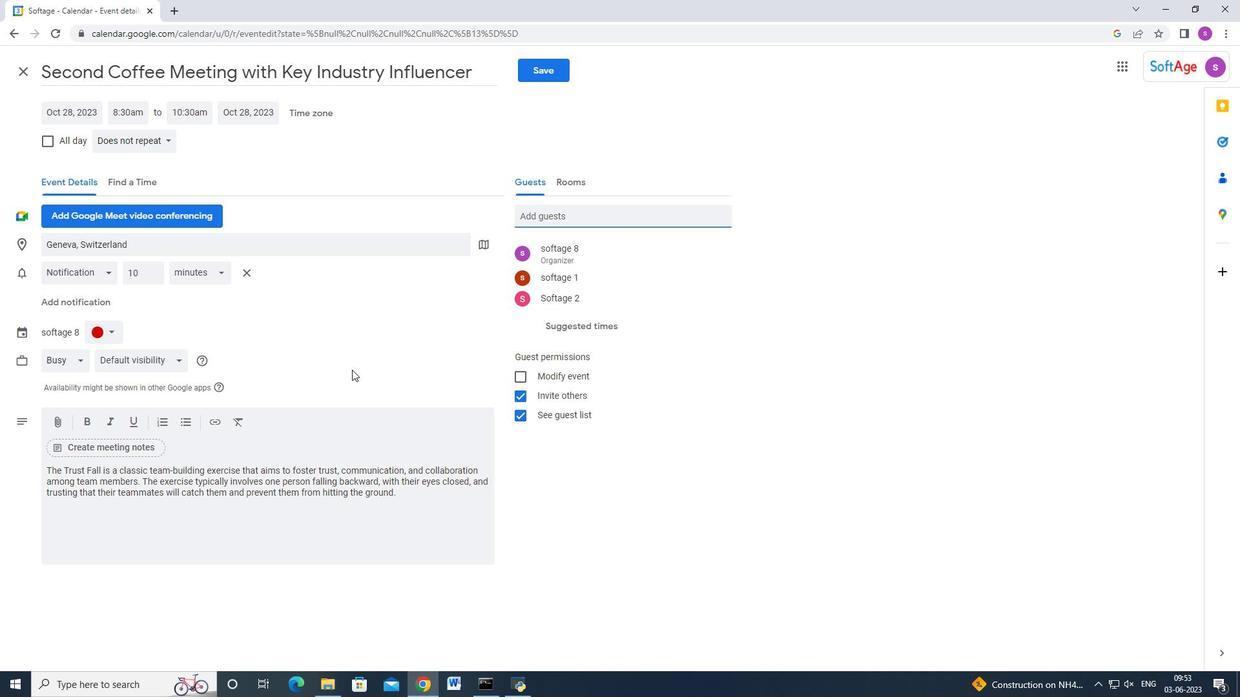 
Action: Mouse scrolled (342, 371) with delta (0, 0)
Screenshot: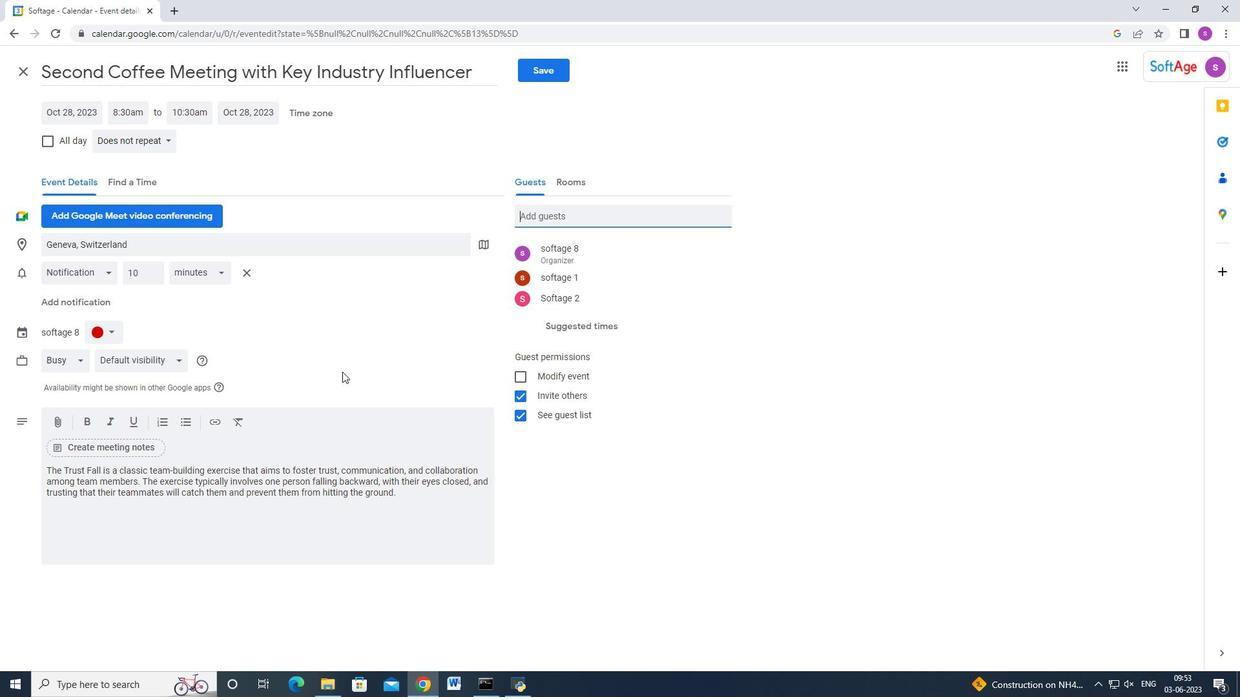 
Action: Mouse moved to (154, 140)
Screenshot: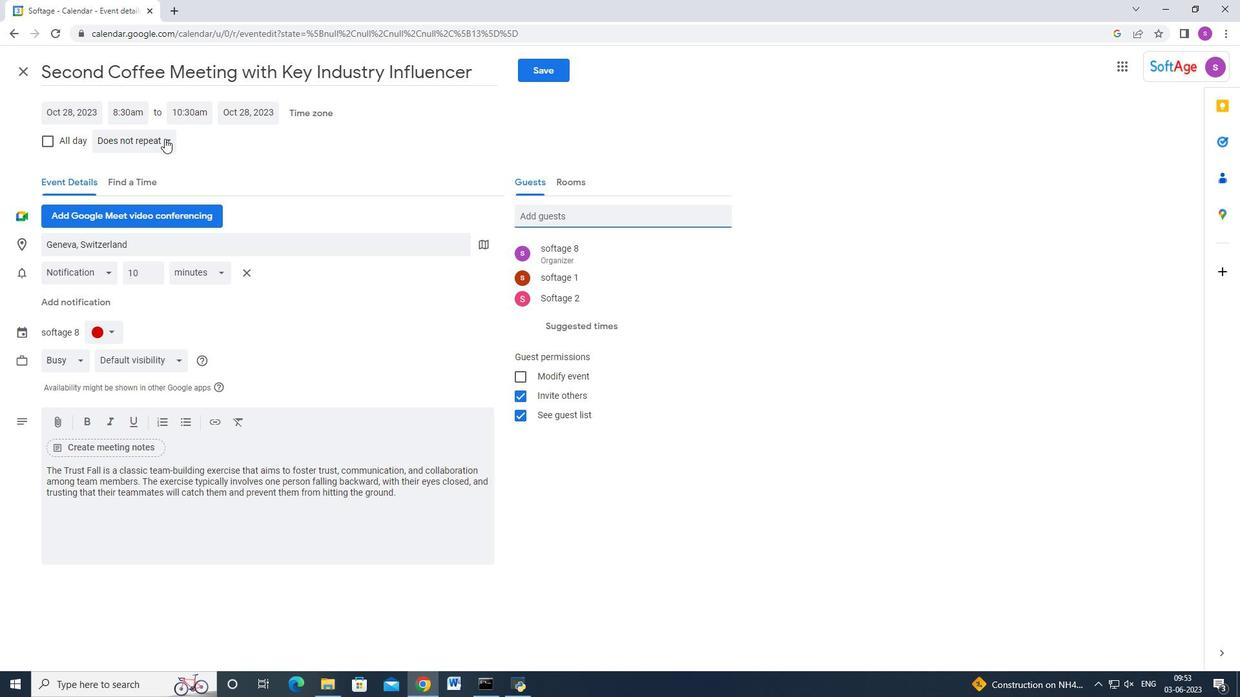 
Action: Mouse pressed left at (154, 140)
Screenshot: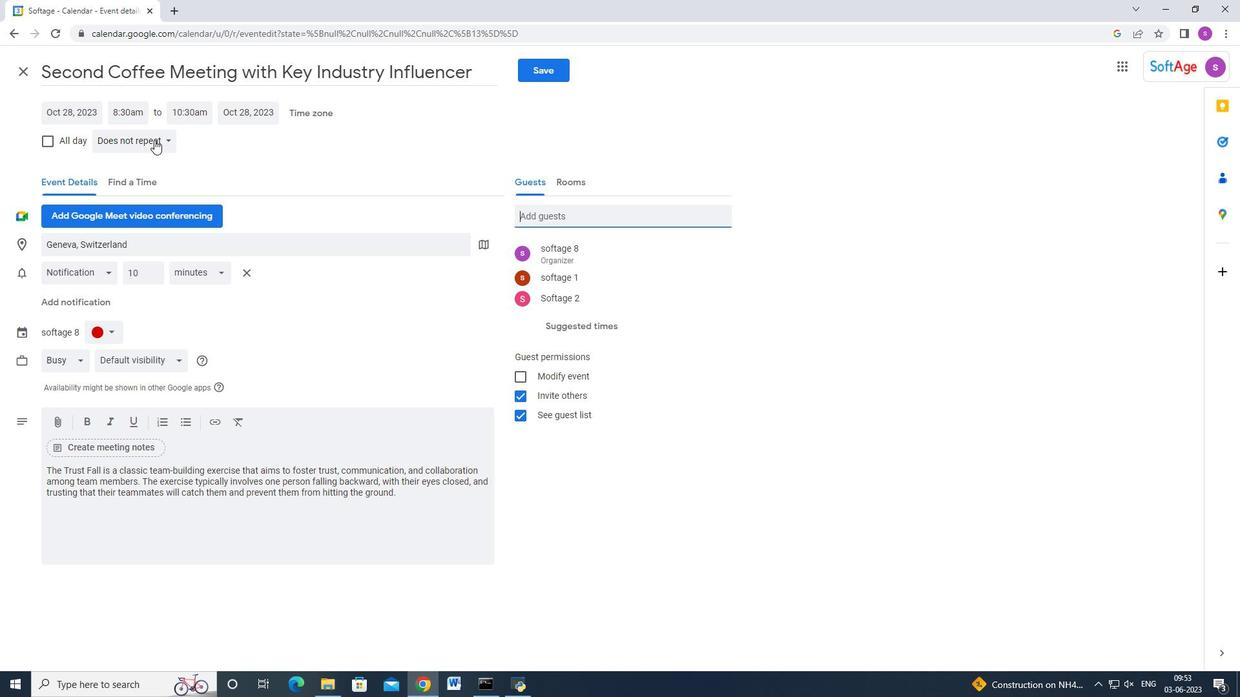 
Action: Mouse moved to (158, 142)
Screenshot: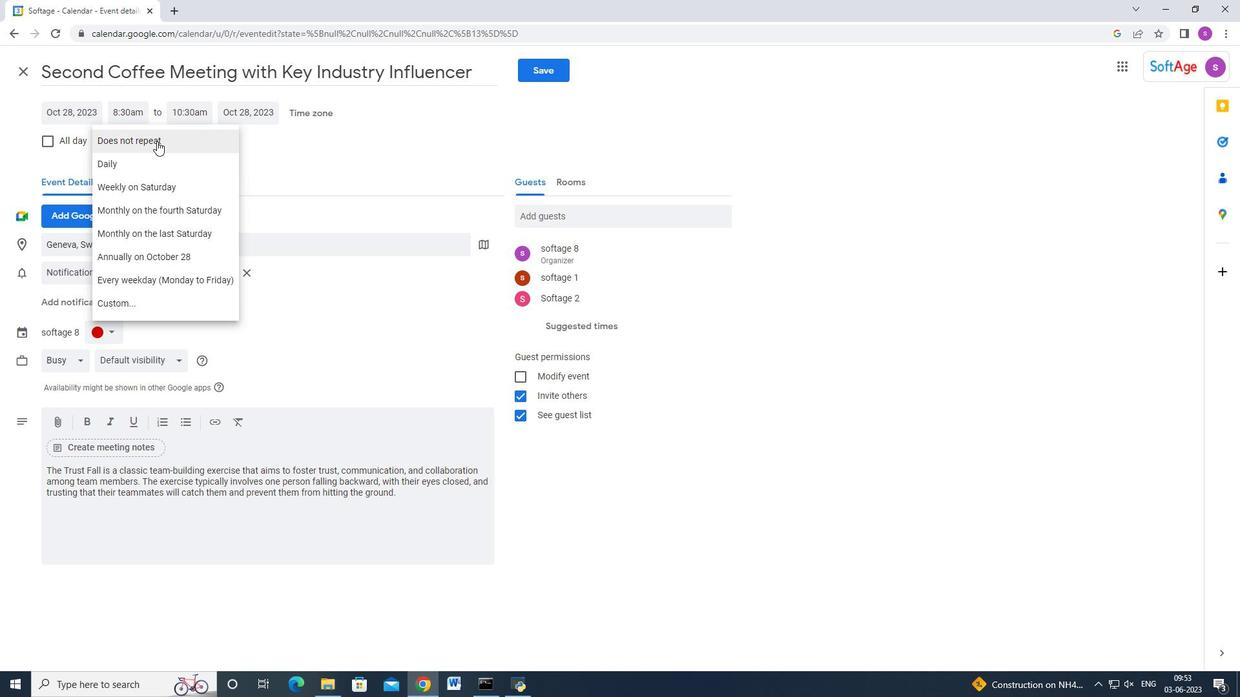 
Action: Mouse pressed left at (158, 142)
Screenshot: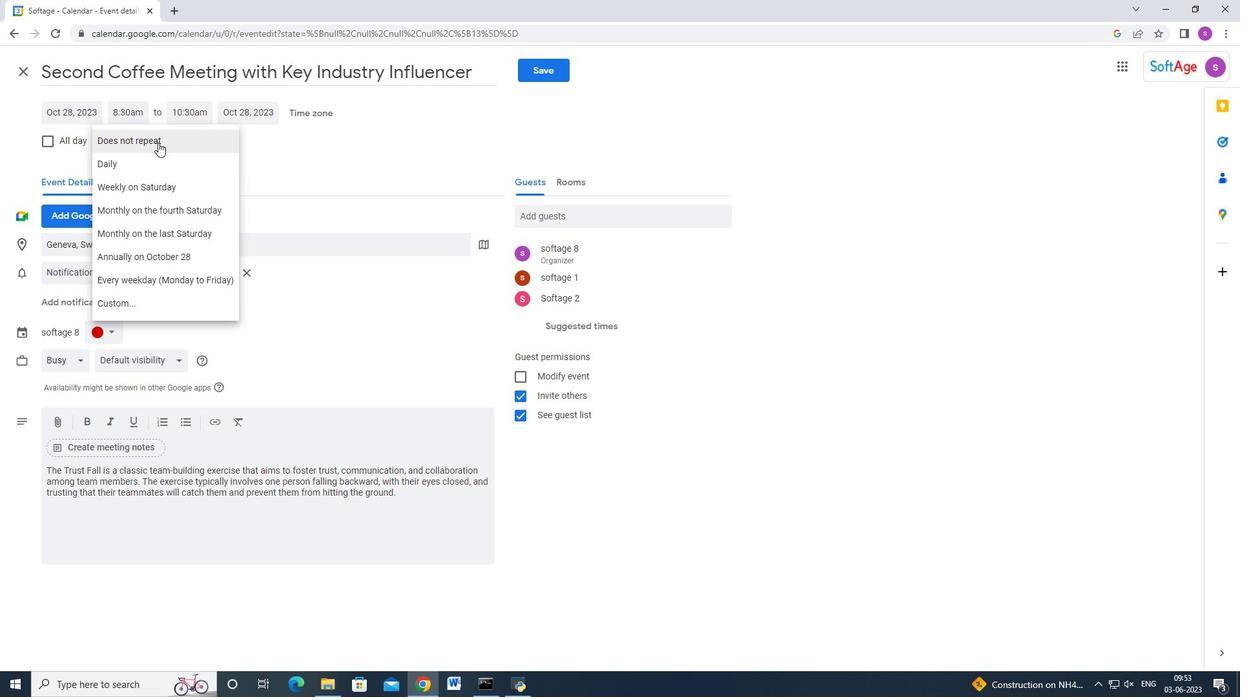 
Action: Mouse moved to (571, 73)
Screenshot: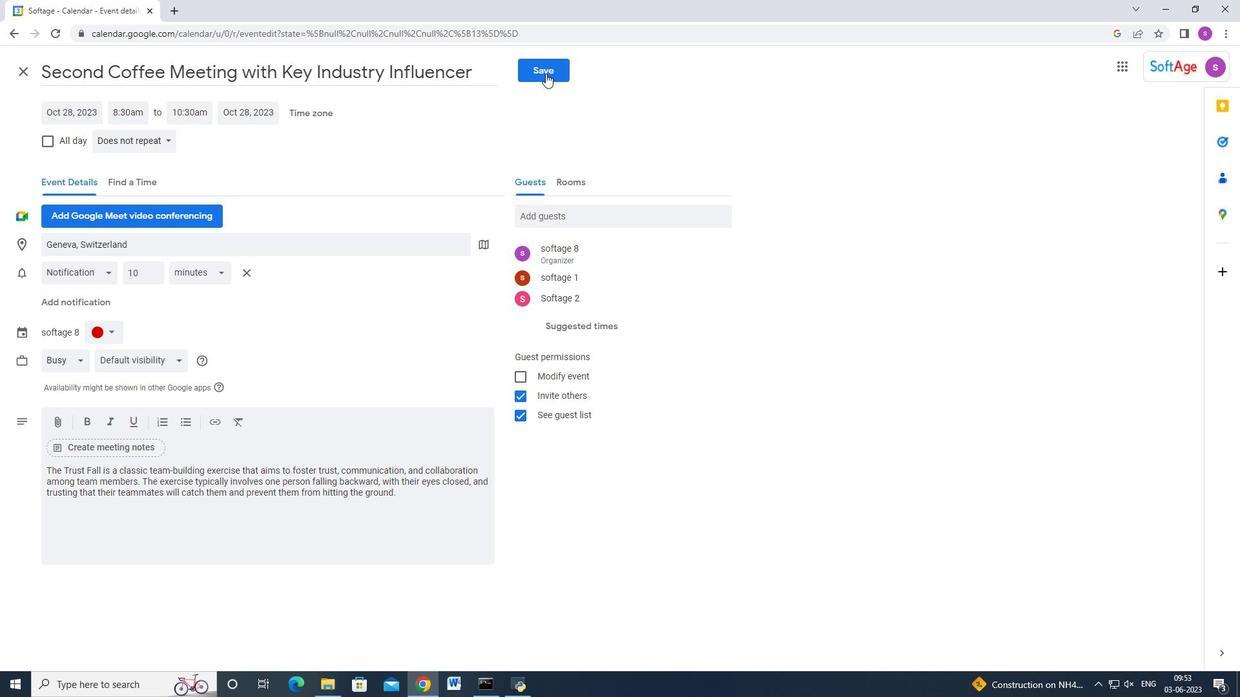 
Action: Mouse pressed left at (571, 73)
Screenshot: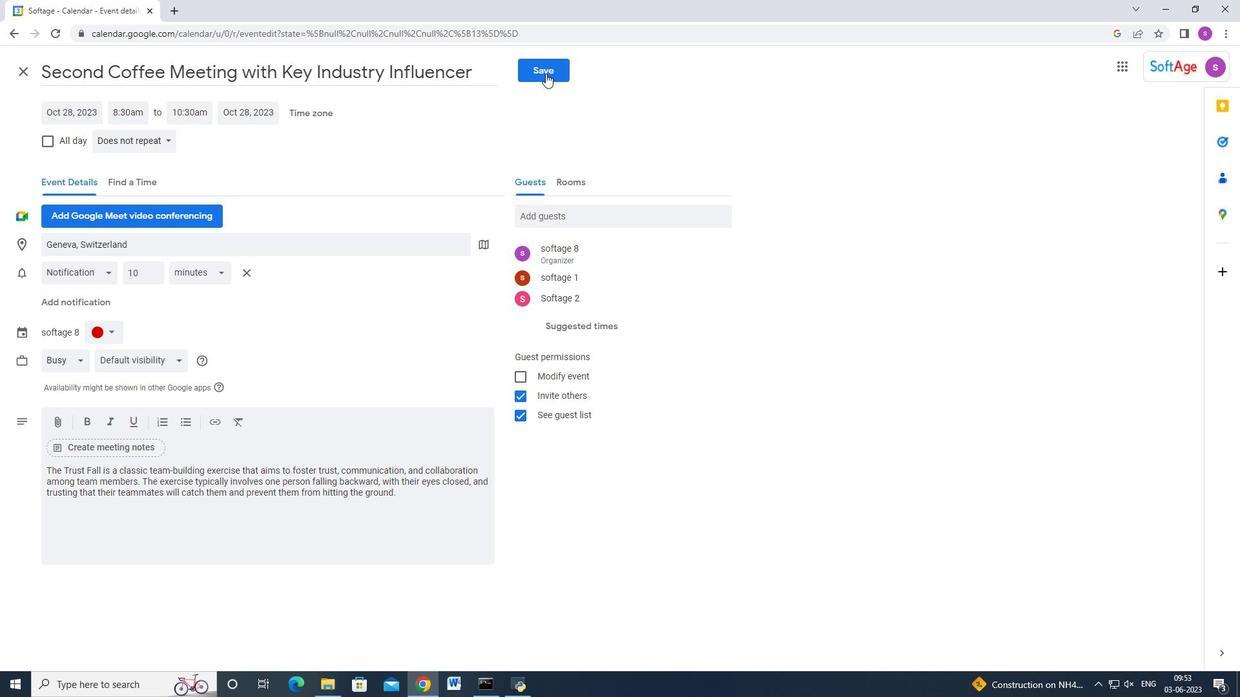 
Action: Mouse moved to (562, 73)
Screenshot: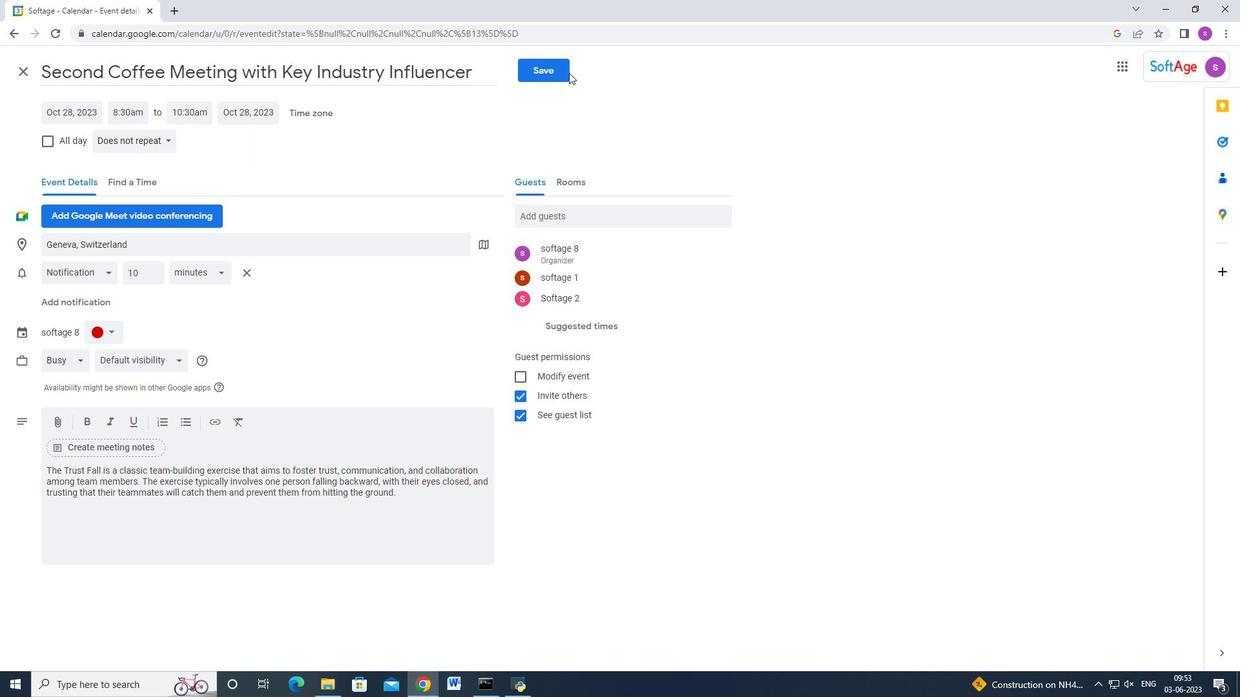 
Action: Mouse pressed left at (562, 73)
Screenshot: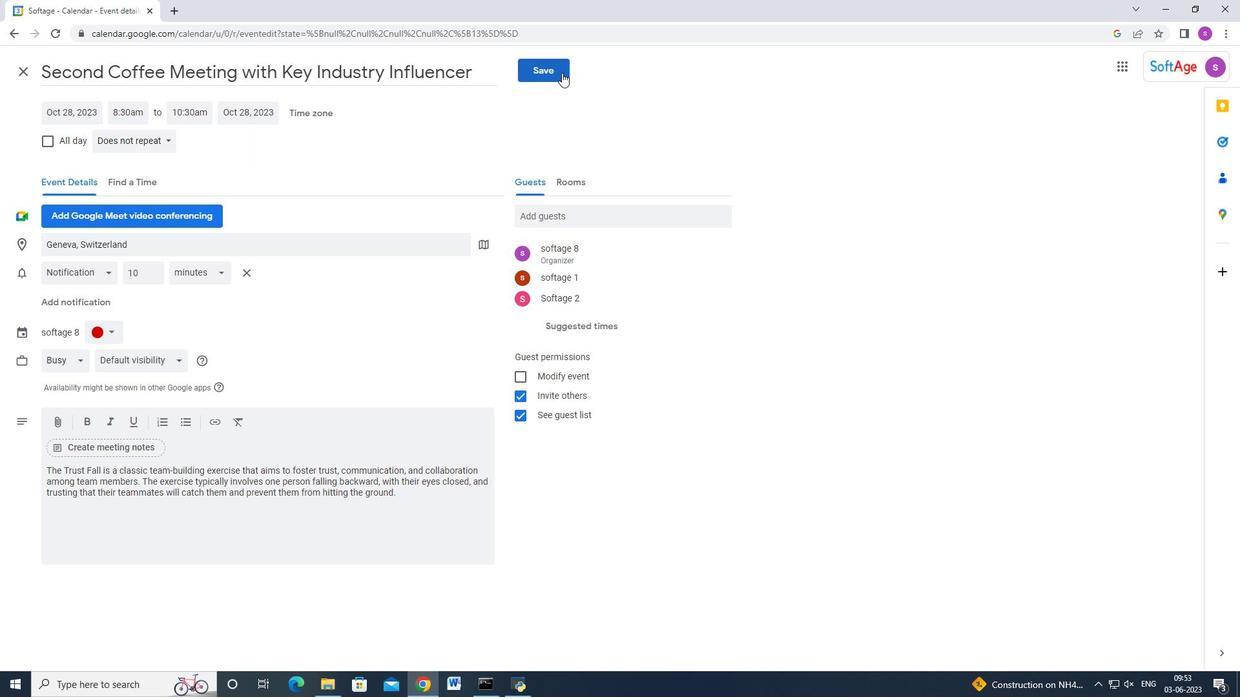 
Action: Mouse moved to (708, 394)
Screenshot: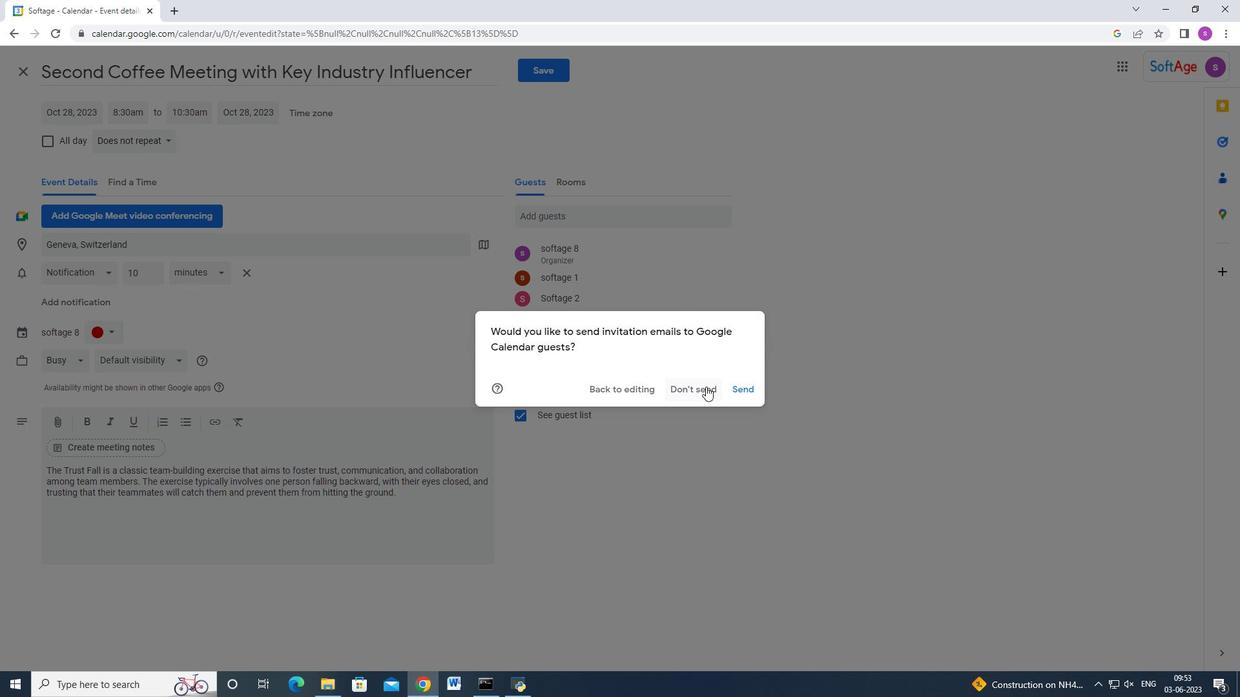 
